 Task: Create new contact,   with mail id: 'EllaMartinez@coach.com', first name: 'Ella', Last name: 'Martinez', Job Title: Research Scientist, Phone number (801) 555-3456. Change life cycle stage to  'Lead' and lead status to 'New'. Add new company to the associated contact: www.kroger.com and type: Other. Logged in from softage.10@softage.net
Action: Mouse moved to (77, 56)
Screenshot: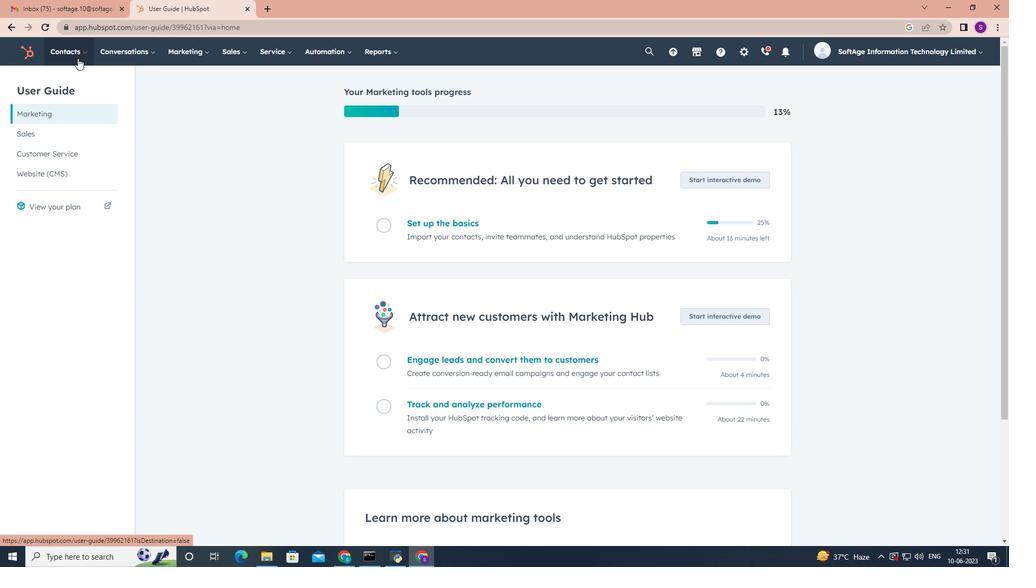 
Action: Mouse pressed left at (77, 56)
Screenshot: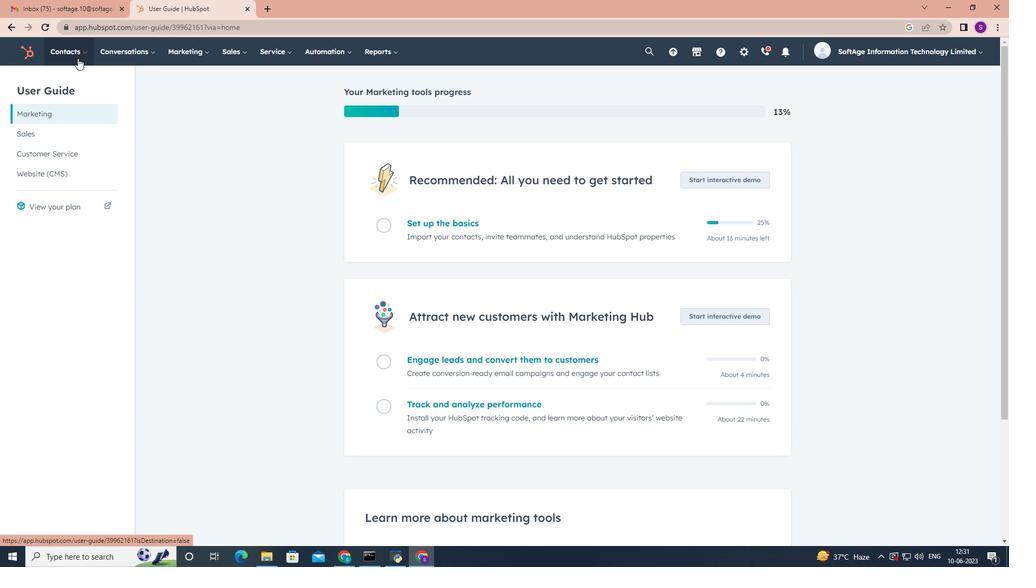 
Action: Mouse moved to (84, 88)
Screenshot: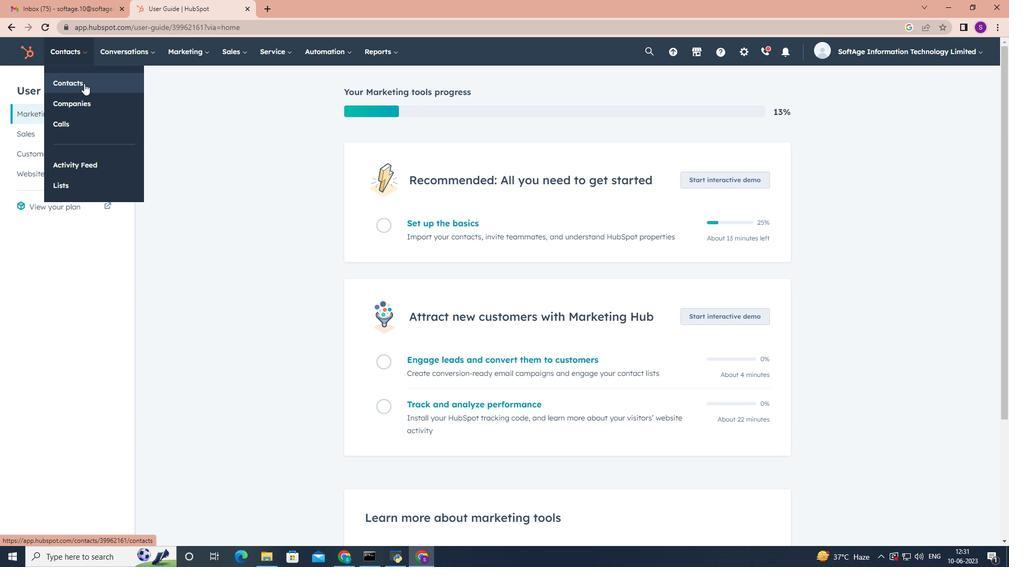 
Action: Mouse pressed left at (84, 88)
Screenshot: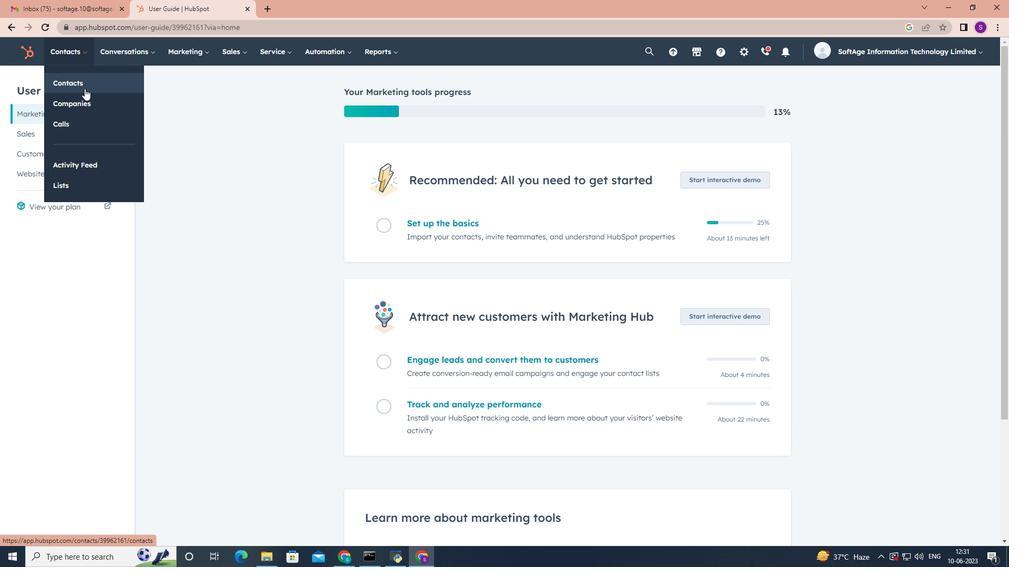 
Action: Mouse moved to (958, 86)
Screenshot: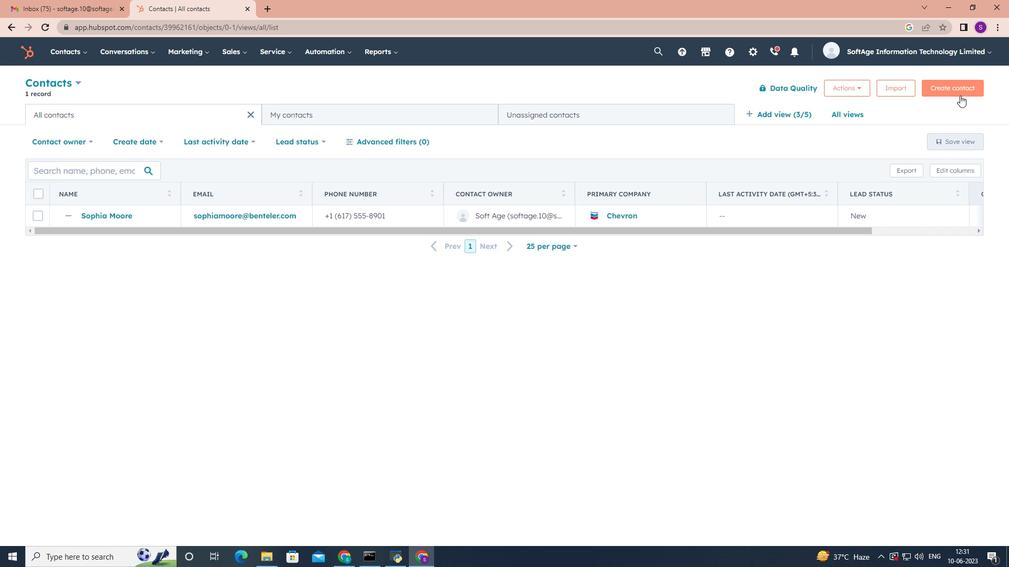 
Action: Mouse pressed left at (958, 86)
Screenshot: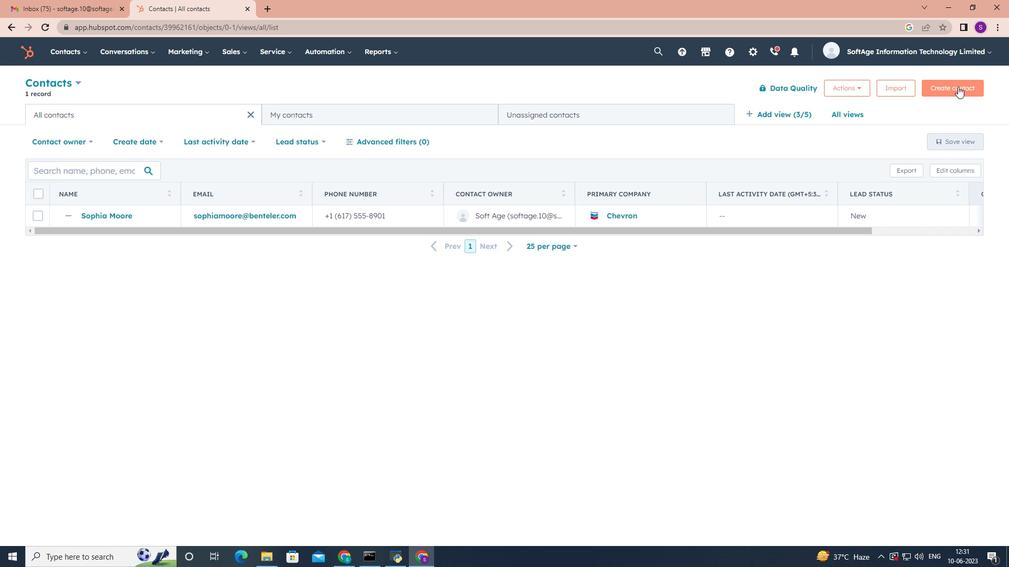 
Action: Mouse moved to (769, 139)
Screenshot: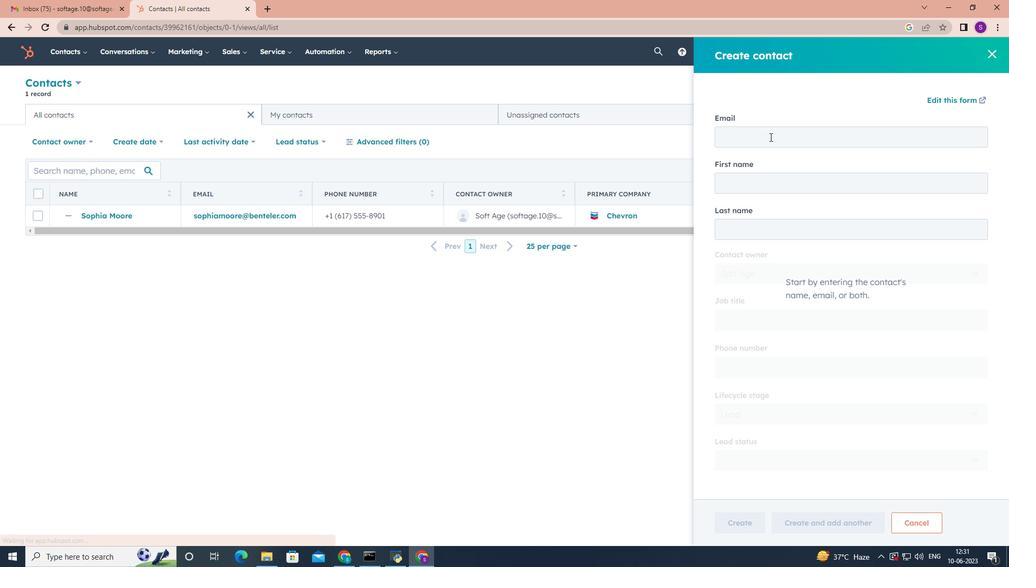 
Action: Mouse pressed left at (769, 139)
Screenshot: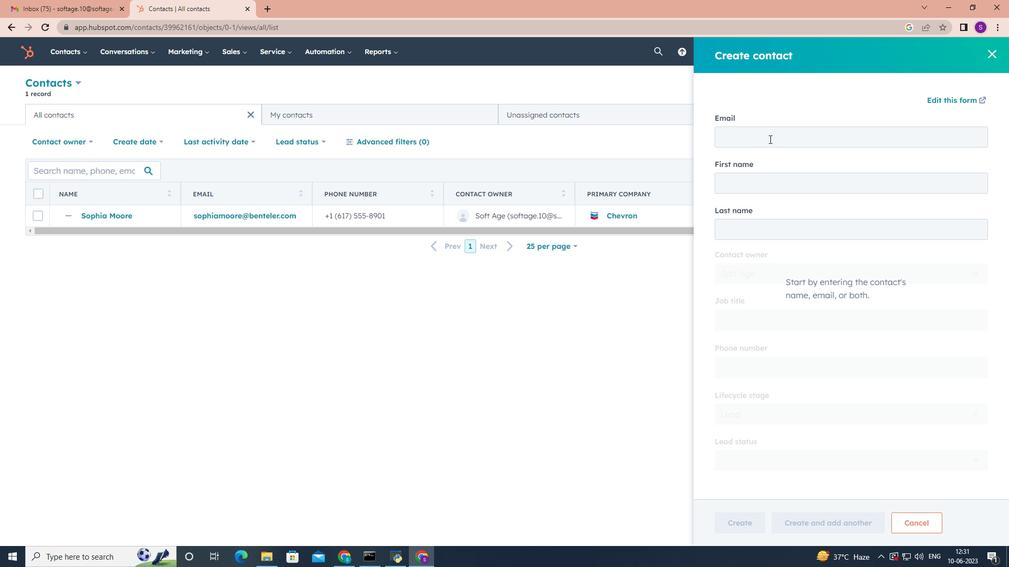 
Action: Key pressed <Key.shift><Key.shift><Key.shift><Key.shift><Key.shift><Key.shift><Key.shift><Key.shift>Ella<Key.shift>Martinez<Key.shift>@coach.com<Key.tab><Key.shift>Ella<Key.tab><Key.shift><Key.shift><Key.shift><Key.shift><Key.shift><Key.shift><Key.shift><Key.shift><Key.shift><Key.shift>Martinez<Key.tab><Key.tab><Key.shift><Key.shift><Key.shift><Key.shift><Key.shift>Research<Key.space><Key.shift>Scientist<Key.tab>82<Key.backspace>015553456<Key.tab><Key.tab><Key.tab><Key.tab><Key.enter><Key.tab>
Screenshot: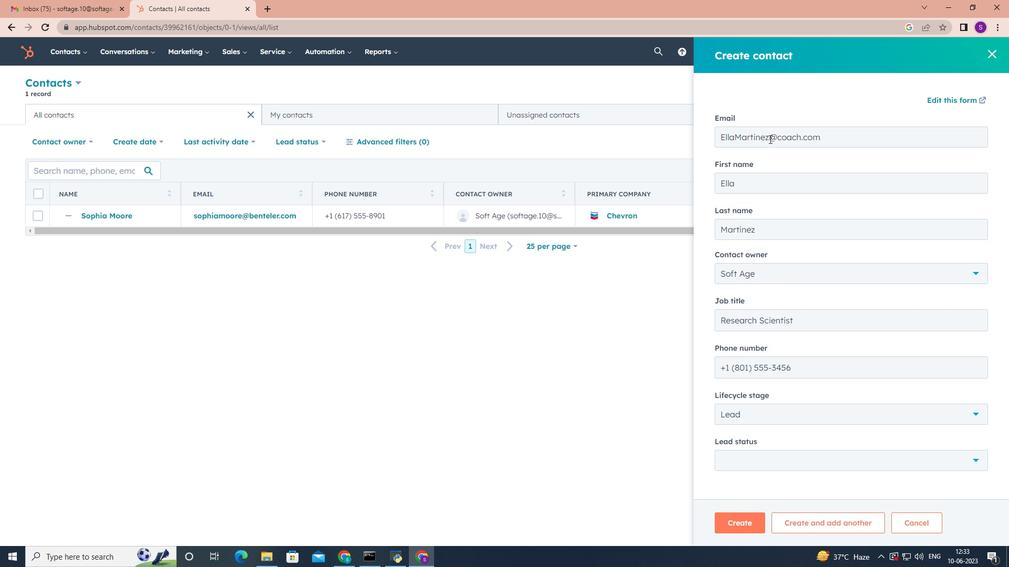 
Action: Mouse moved to (976, 414)
Screenshot: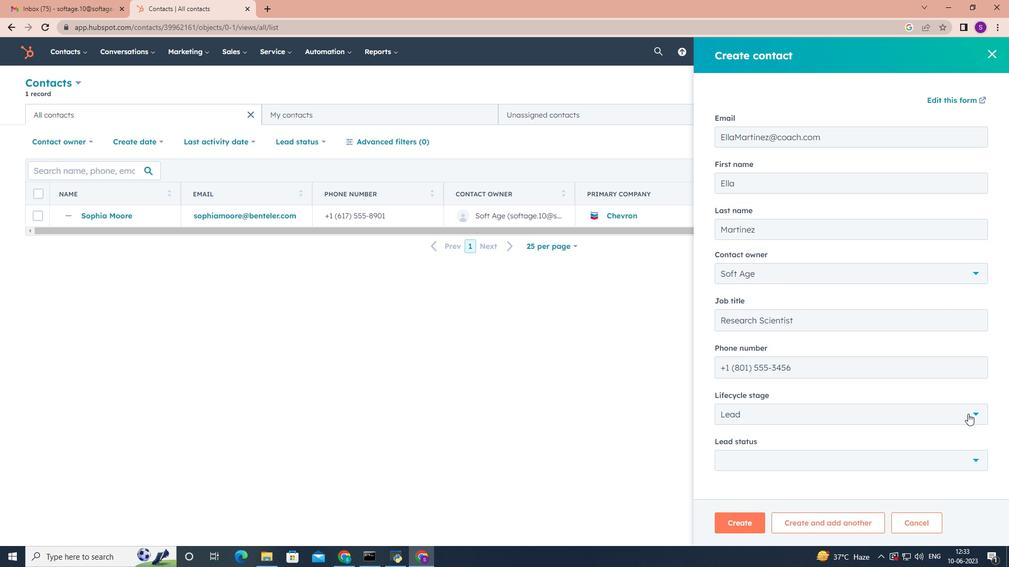 
Action: Mouse pressed left at (976, 414)
Screenshot: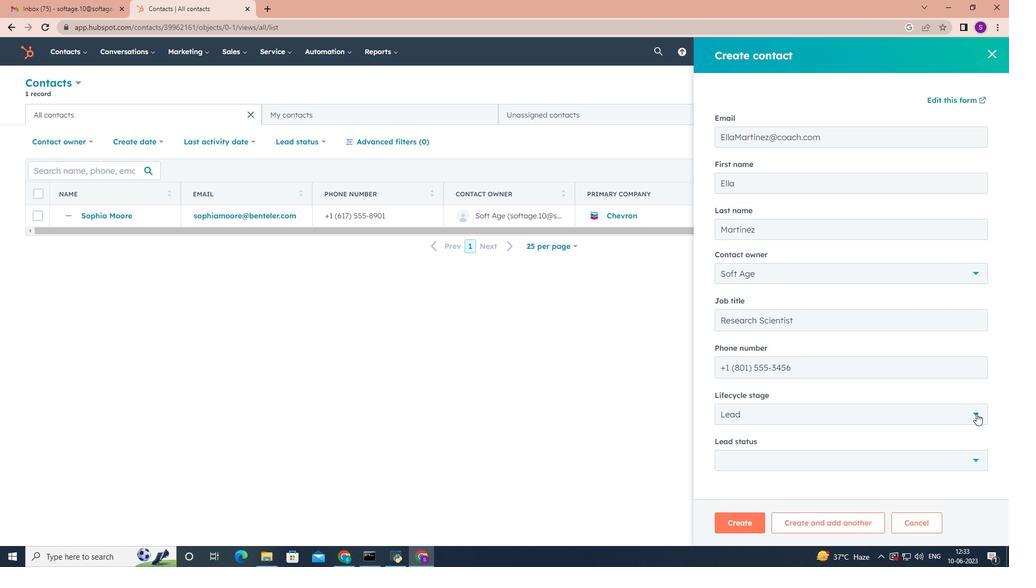 
Action: Mouse moved to (784, 320)
Screenshot: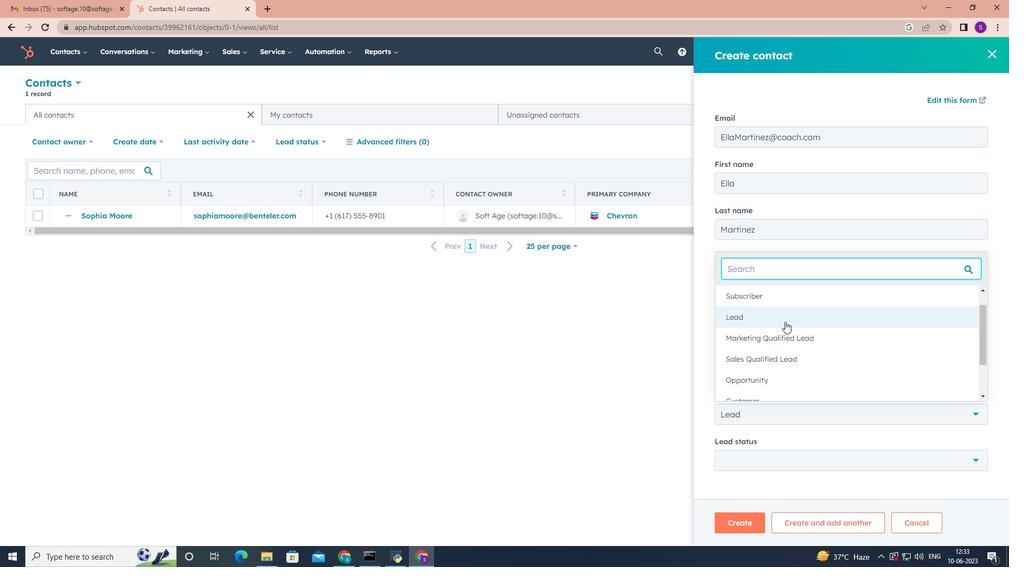 
Action: Mouse pressed left at (784, 320)
Screenshot: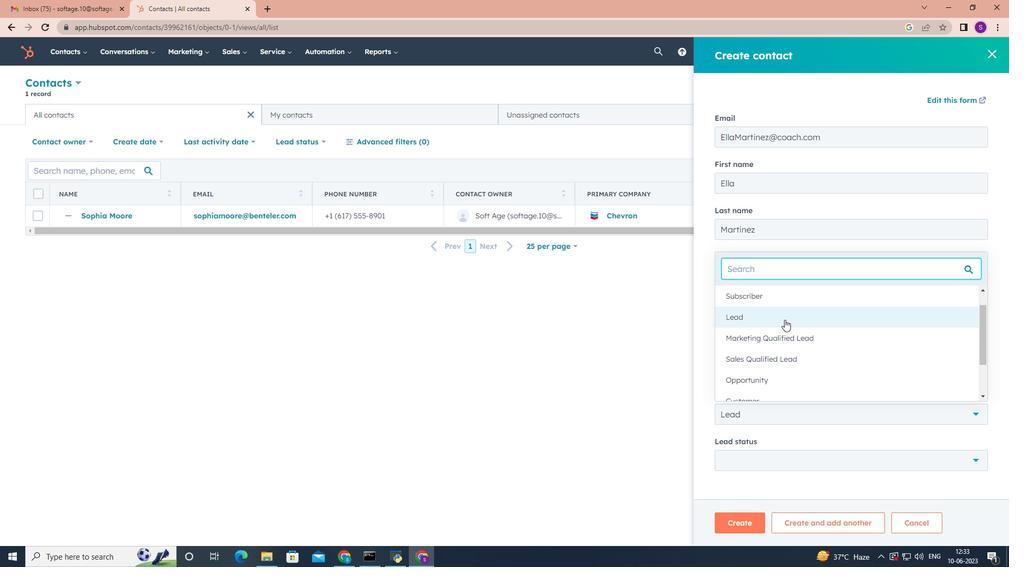 
Action: Mouse moved to (980, 460)
Screenshot: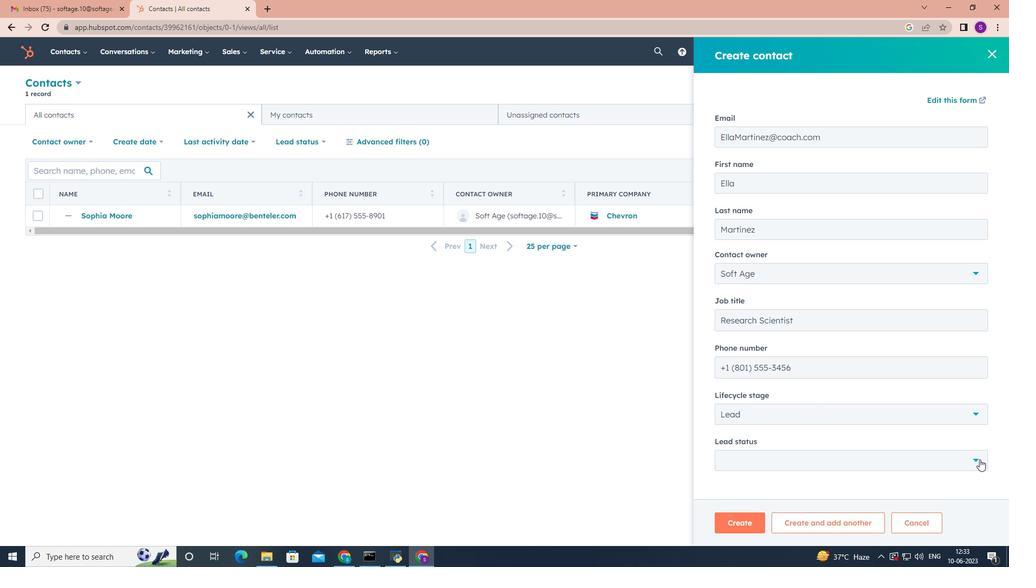 
Action: Mouse pressed left at (980, 460)
Screenshot: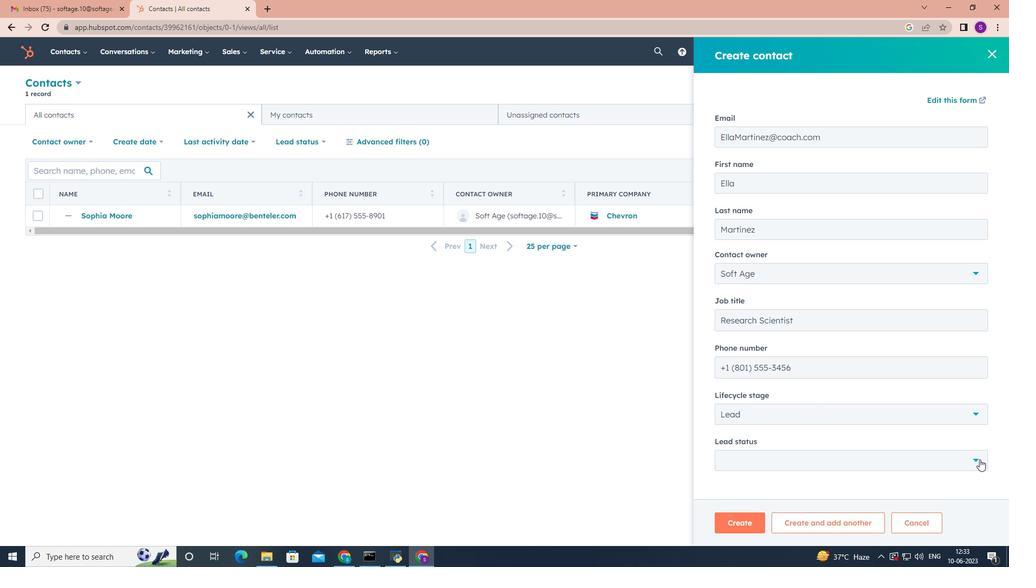 
Action: Mouse moved to (841, 366)
Screenshot: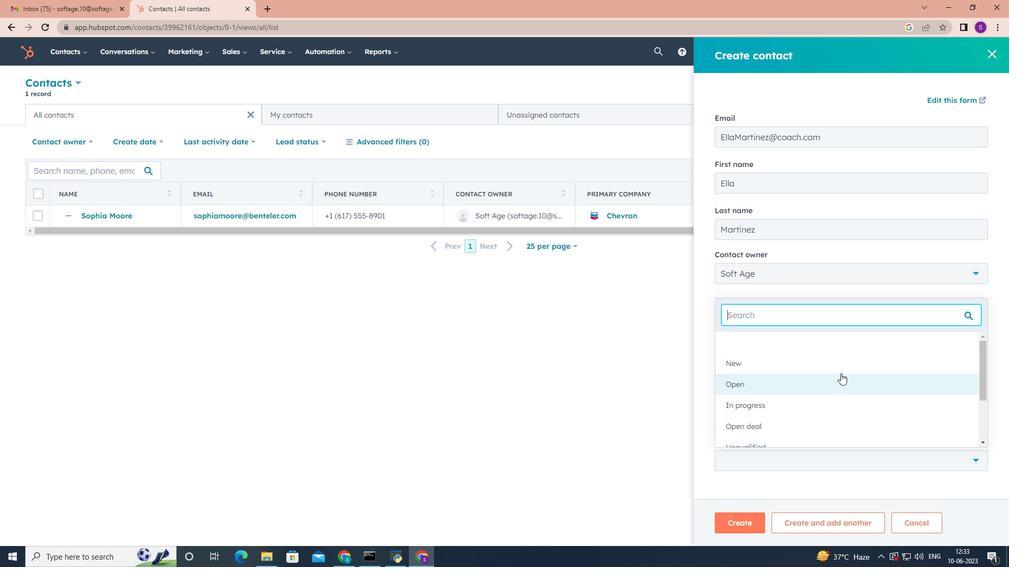 
Action: Mouse pressed left at (841, 366)
Screenshot: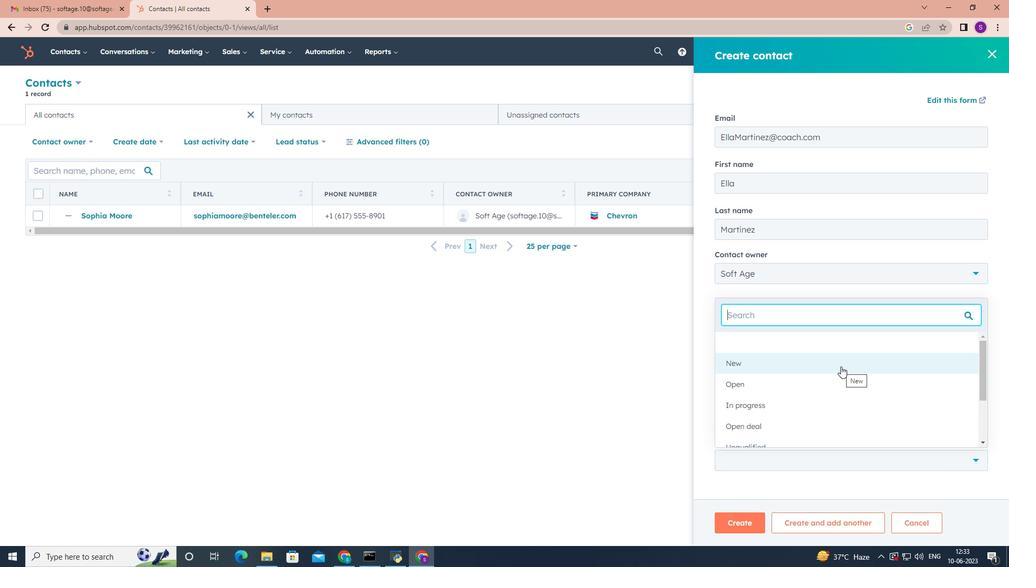 
Action: Mouse moved to (849, 386)
Screenshot: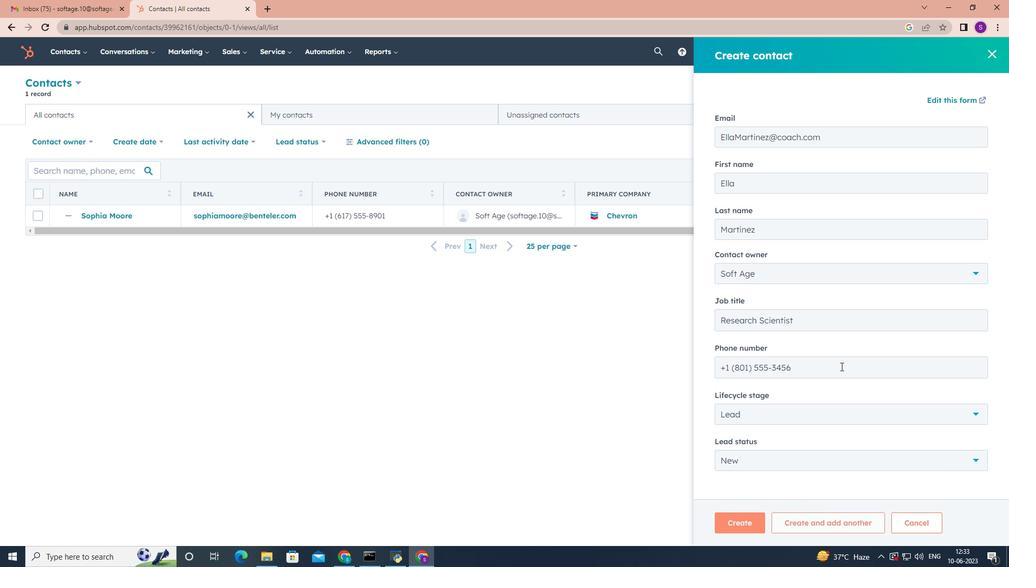 
Action: Mouse scrolled (849, 386) with delta (0, 0)
Screenshot: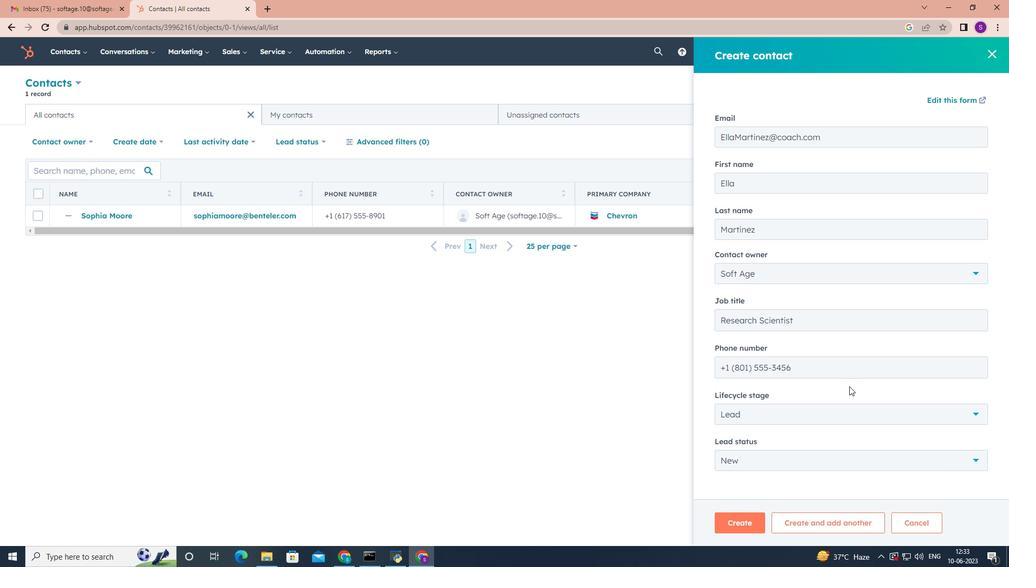 
Action: Mouse scrolled (849, 386) with delta (0, 0)
Screenshot: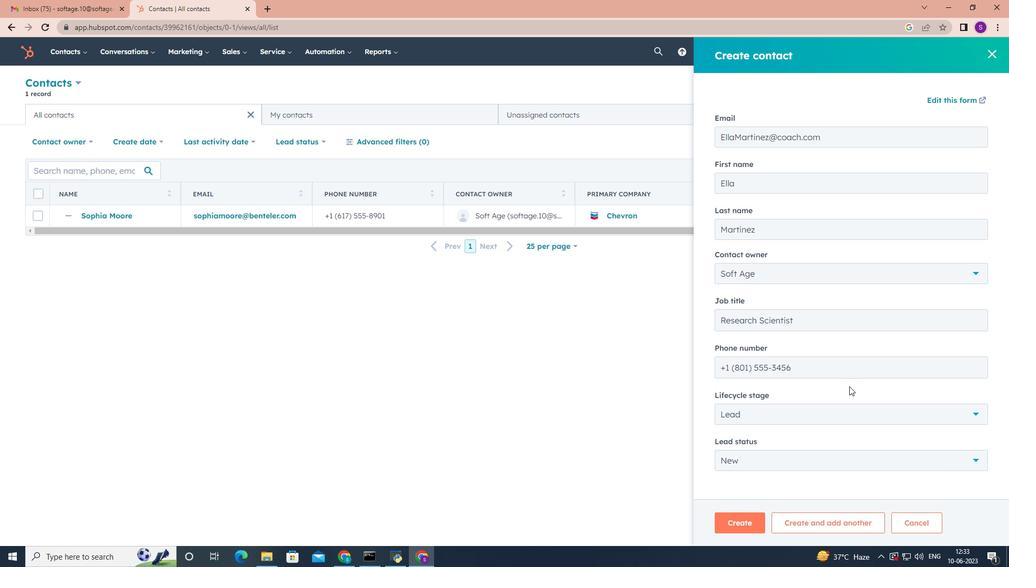 
Action: Mouse moved to (850, 388)
Screenshot: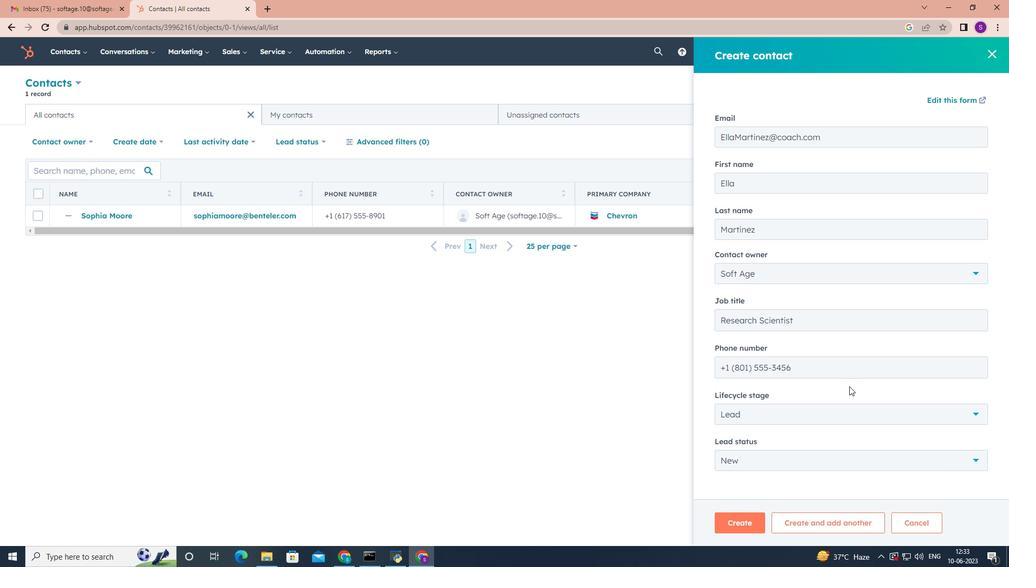
Action: Mouse scrolled (849, 387) with delta (0, 0)
Screenshot: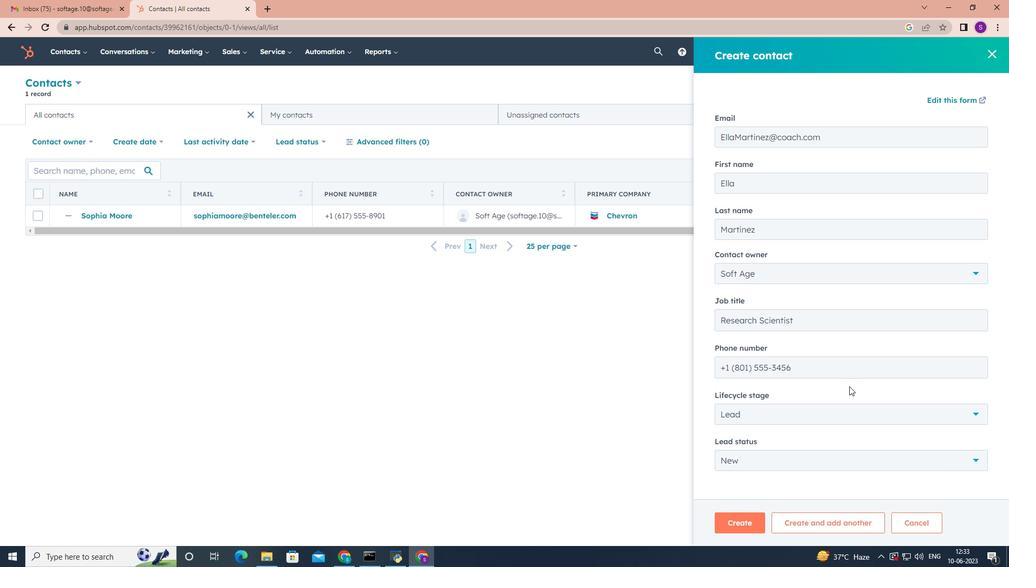 
Action: Mouse moved to (850, 389)
Screenshot: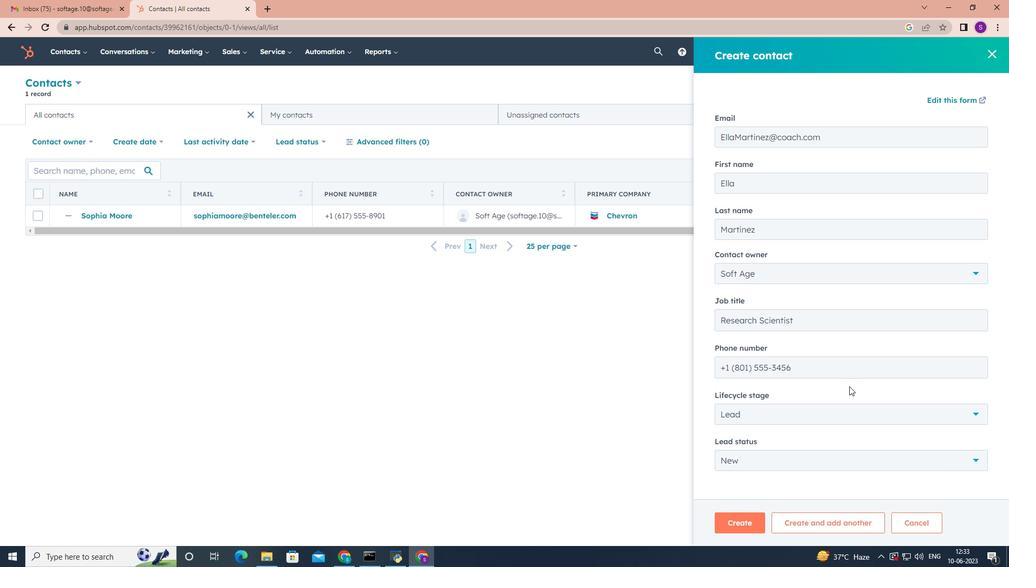 
Action: Mouse scrolled (850, 388) with delta (0, 0)
Screenshot: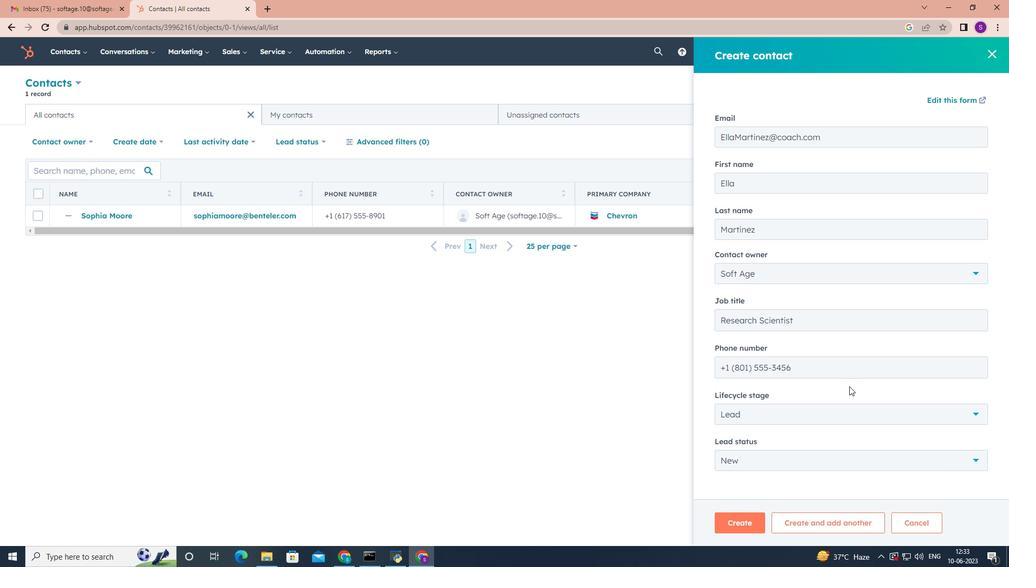 
Action: Mouse moved to (756, 524)
Screenshot: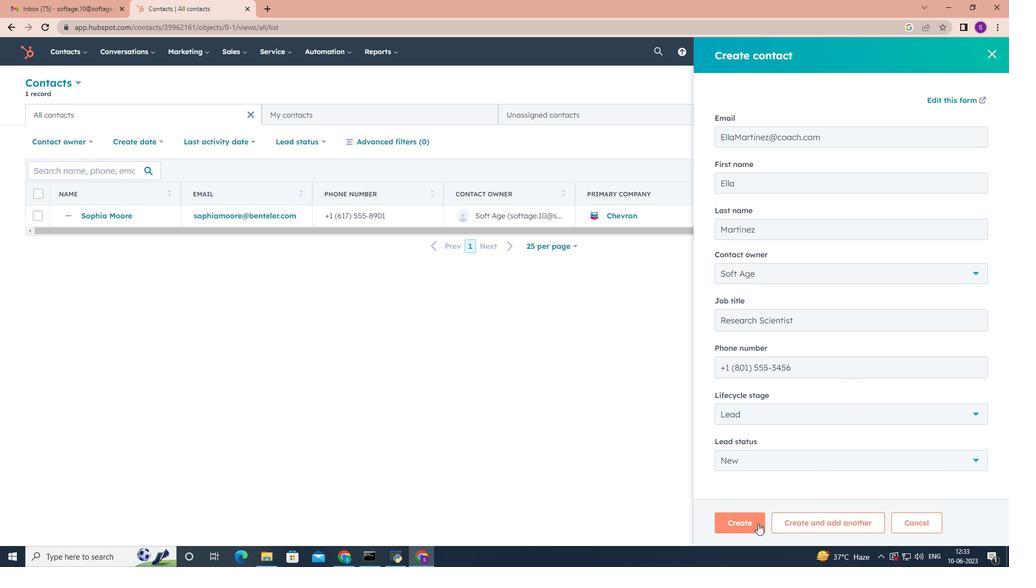 
Action: Mouse pressed left at (756, 524)
Screenshot: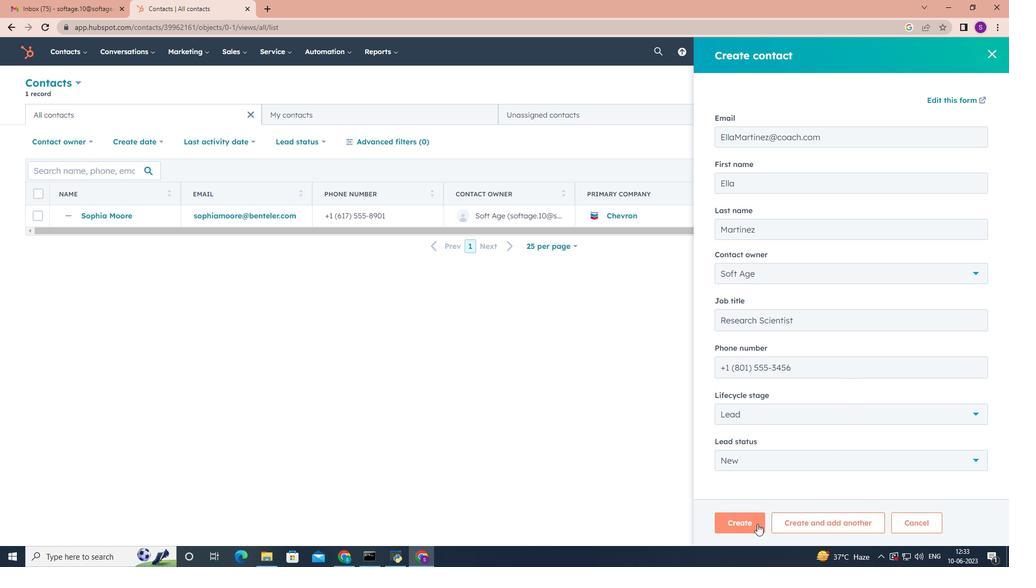 
Action: Mouse moved to (708, 335)
Screenshot: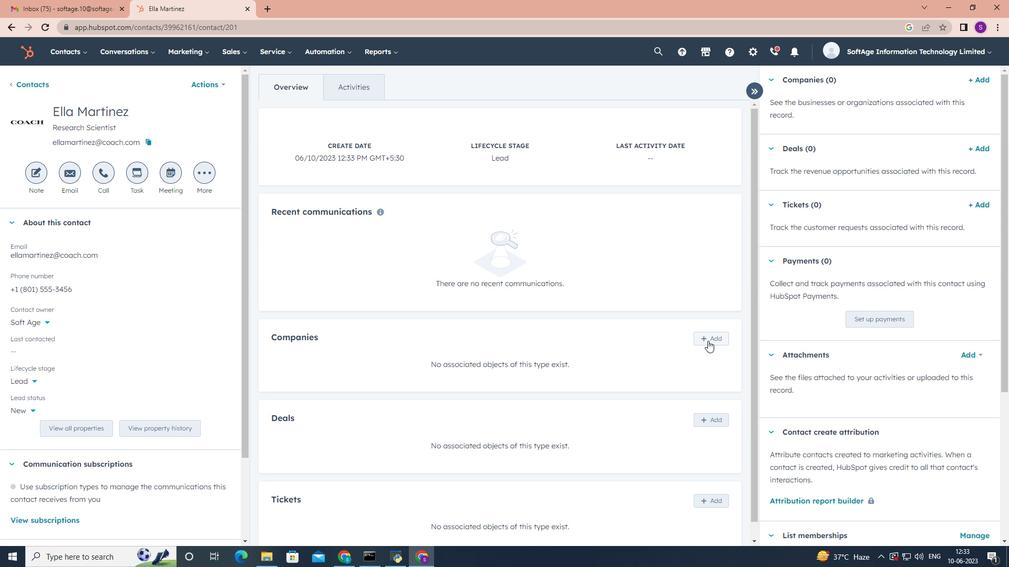 
Action: Mouse pressed left at (708, 335)
Screenshot: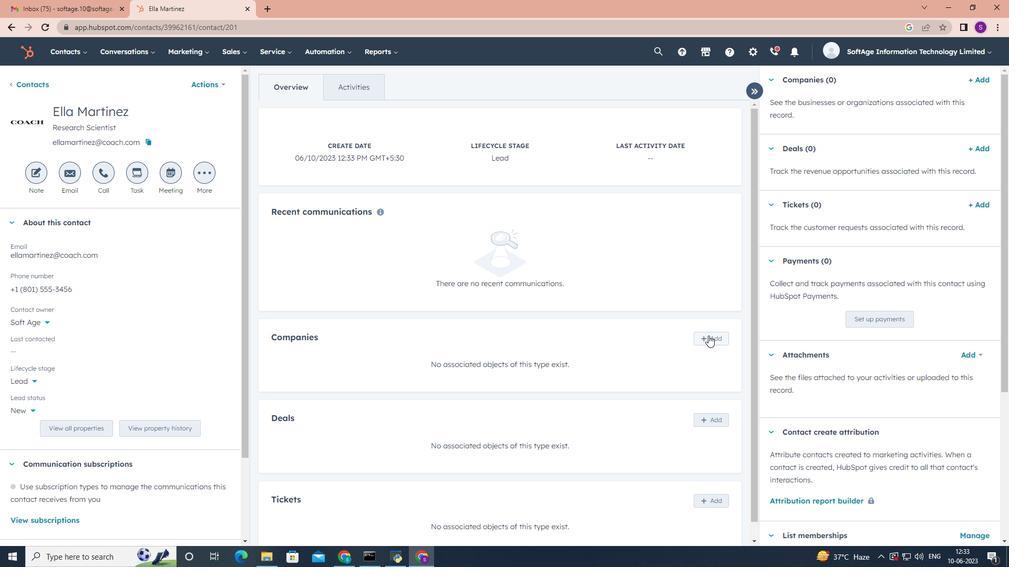 
Action: Mouse moved to (806, 116)
Screenshot: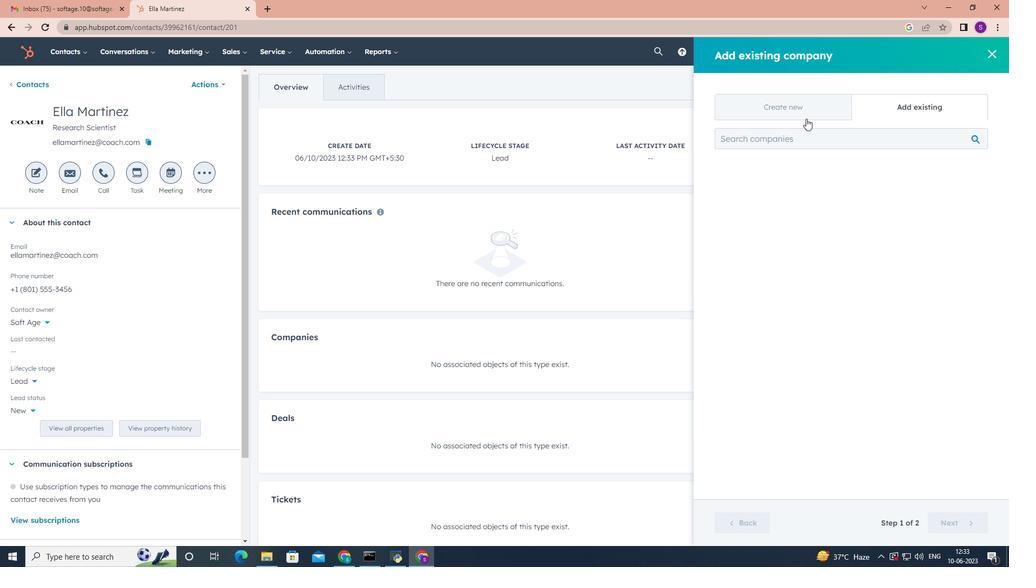 
Action: Mouse pressed left at (806, 116)
Screenshot: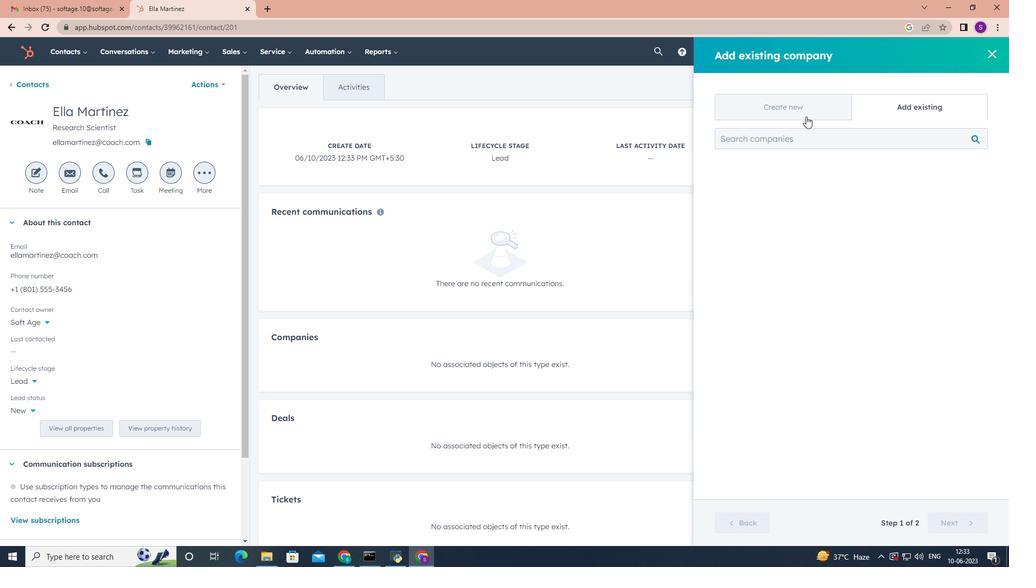 
Action: Mouse moved to (793, 176)
Screenshot: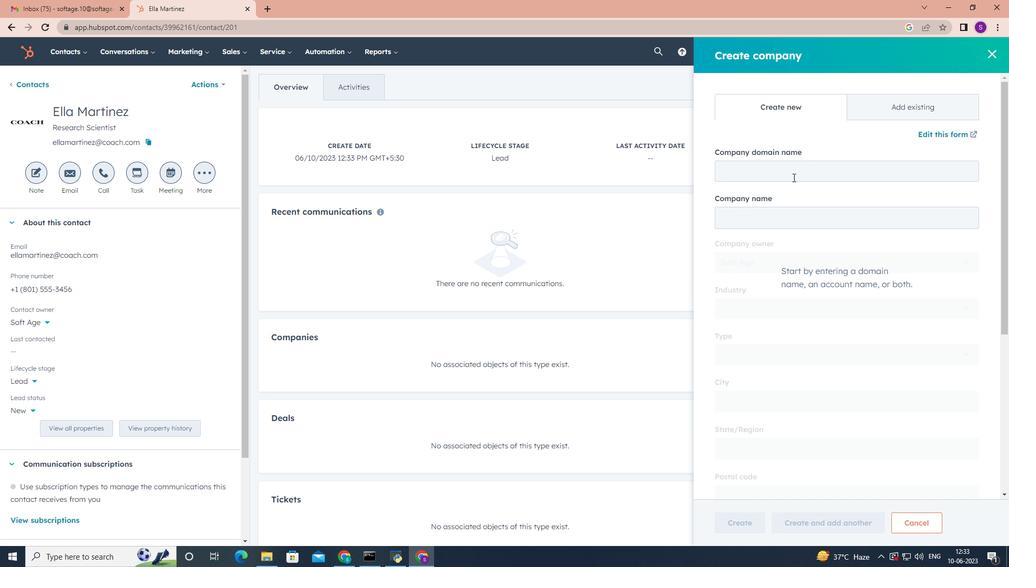 
Action: Mouse pressed left at (793, 176)
Screenshot: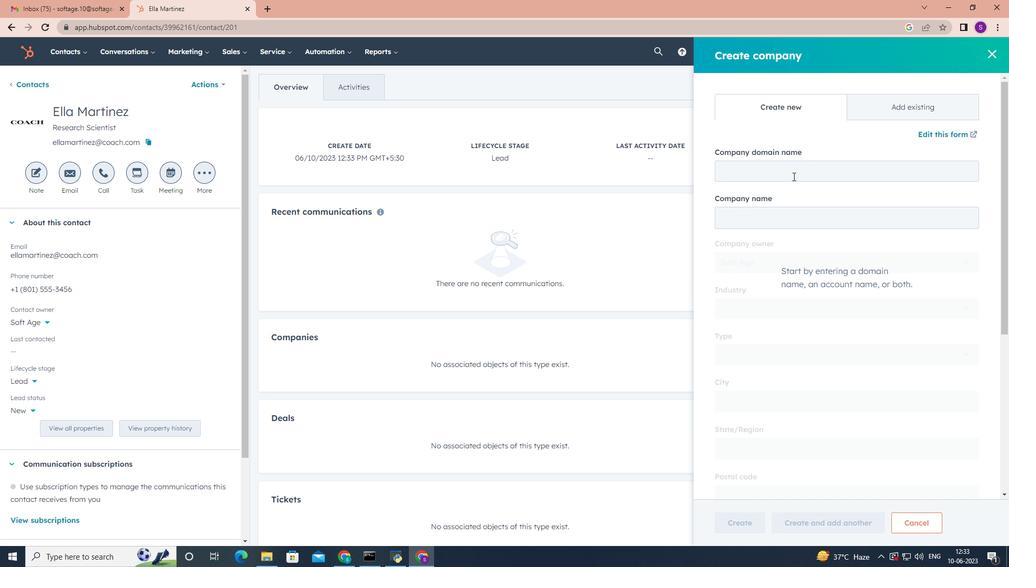 
Action: Key pressed <Key.shift>WWW.kroger.com
Screenshot: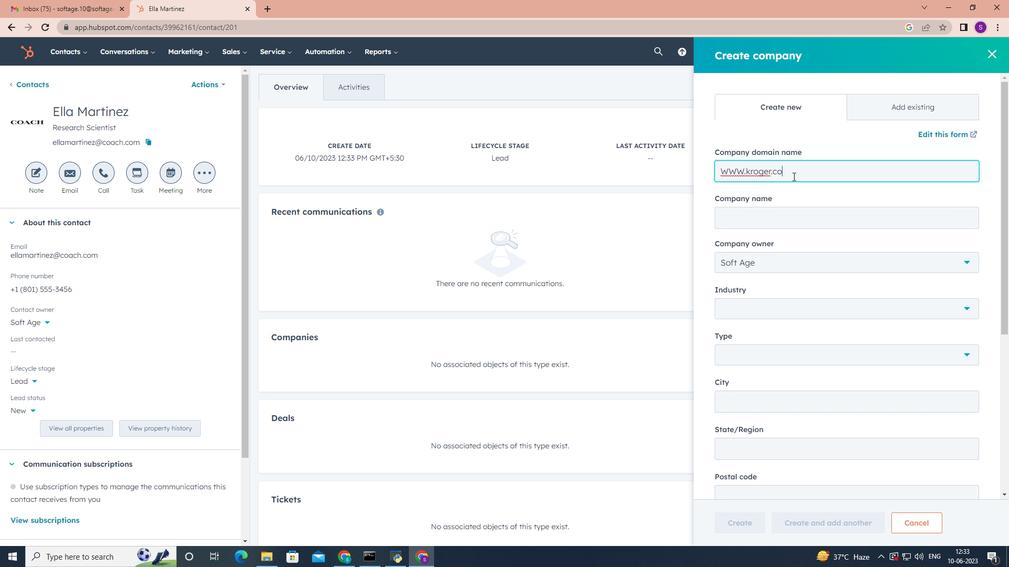 
Action: Mouse moved to (826, 225)
Screenshot: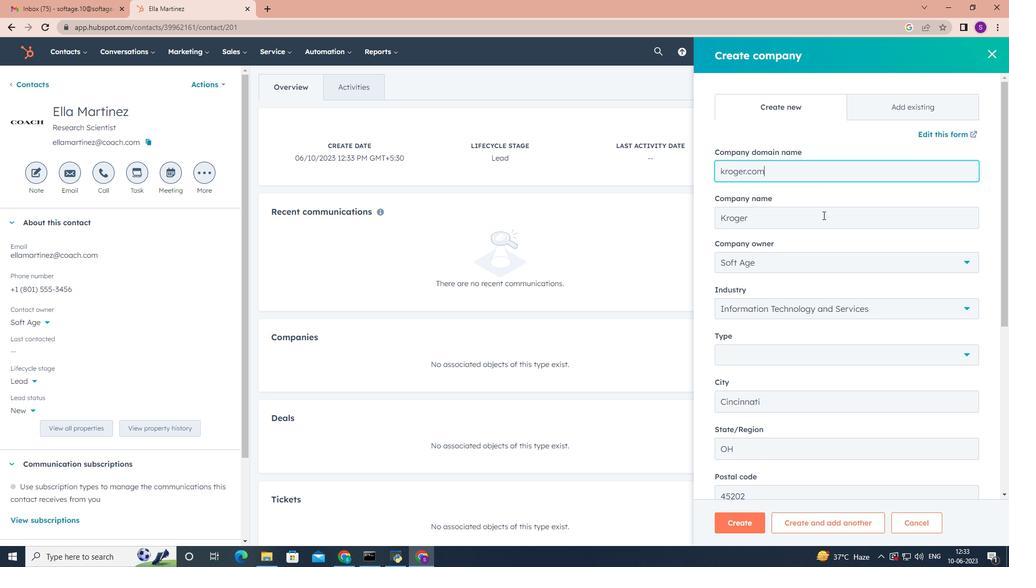 
Action: Mouse scrolled (826, 224) with delta (0, 0)
Screenshot: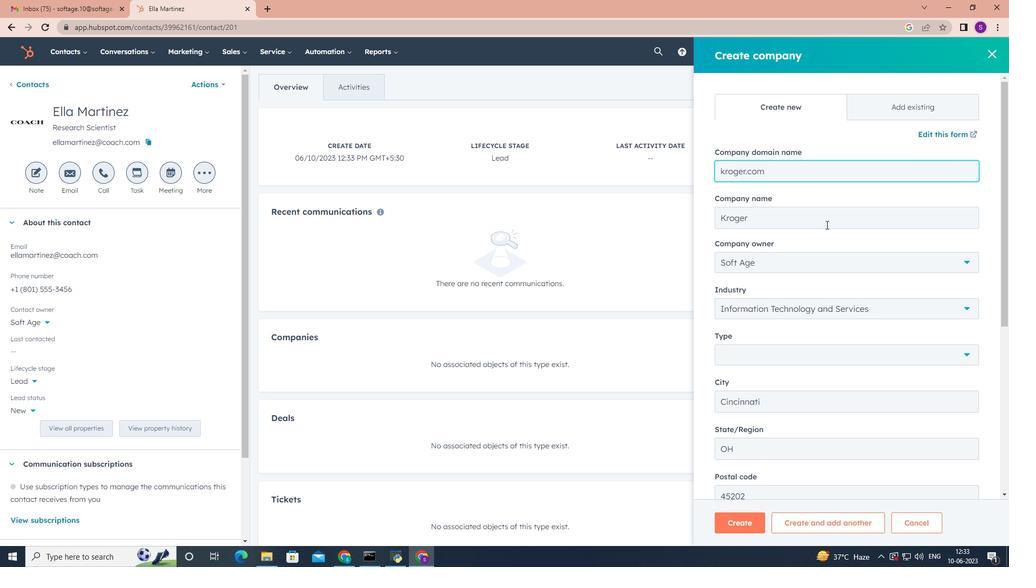 
Action: Mouse scrolled (826, 224) with delta (0, 0)
Screenshot: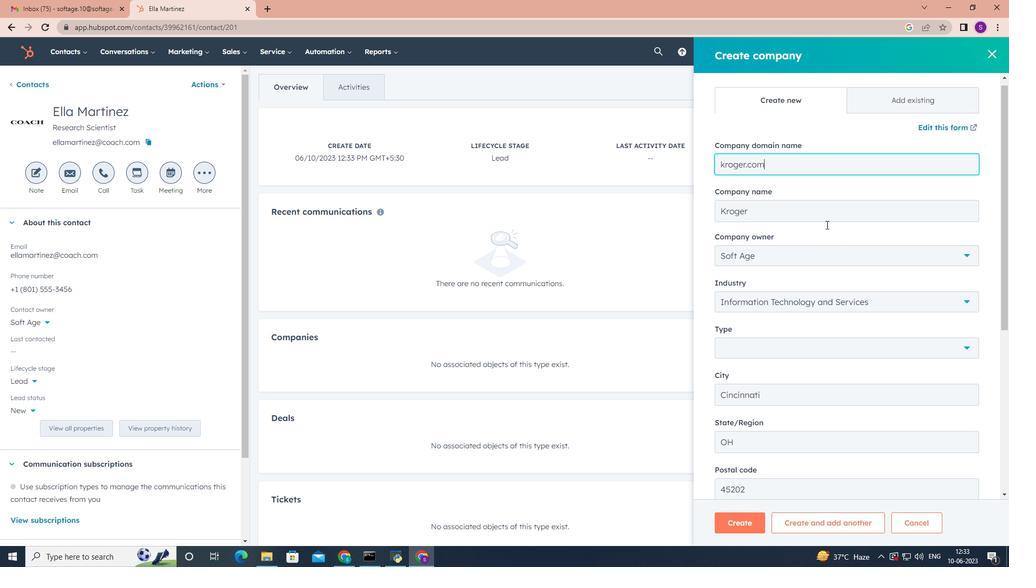 
Action: Mouse scrolled (826, 224) with delta (0, 0)
Screenshot: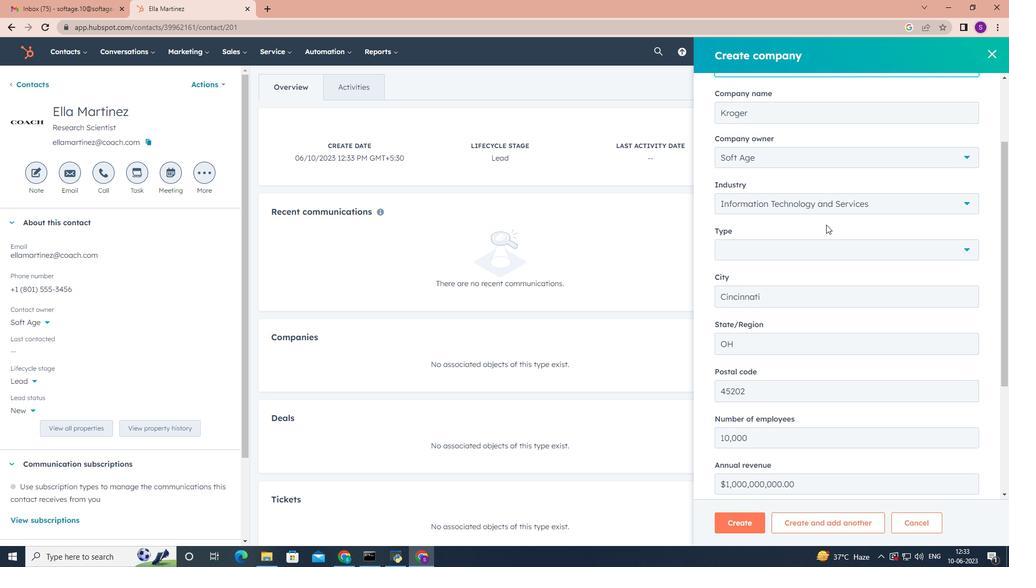 
Action: Mouse moved to (963, 199)
Screenshot: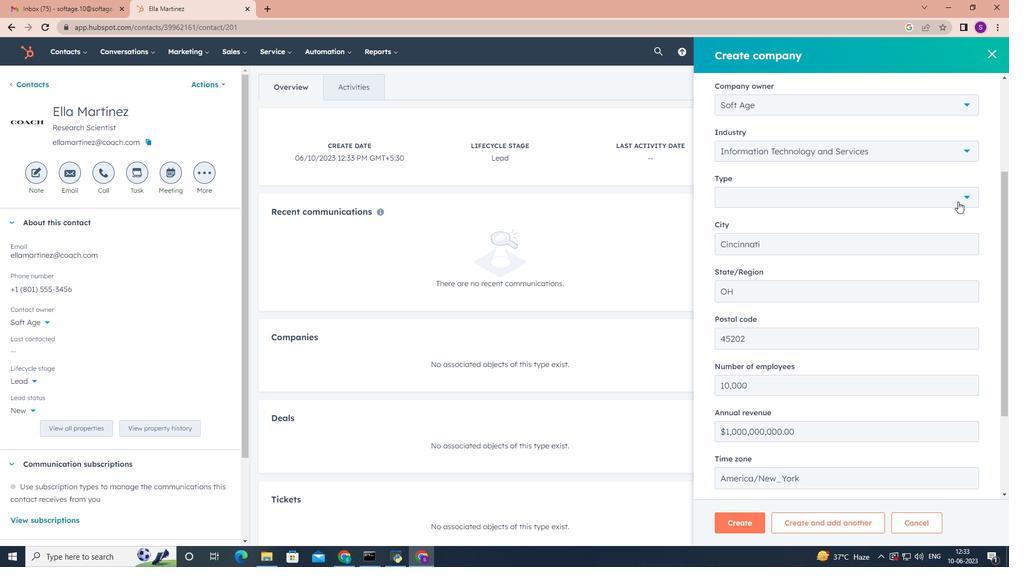 
Action: Mouse pressed left at (963, 199)
Screenshot: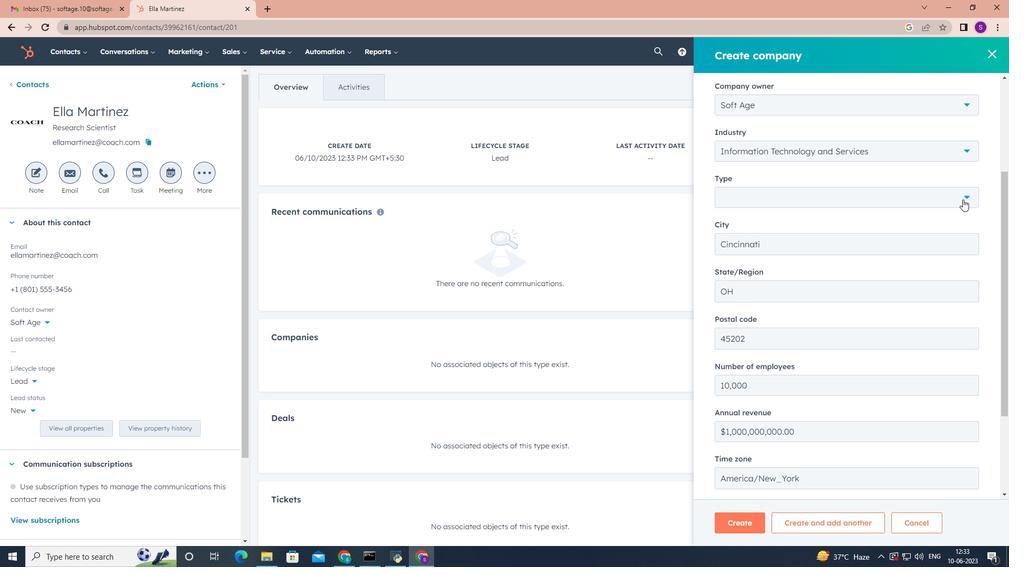 
Action: Mouse moved to (787, 264)
Screenshot: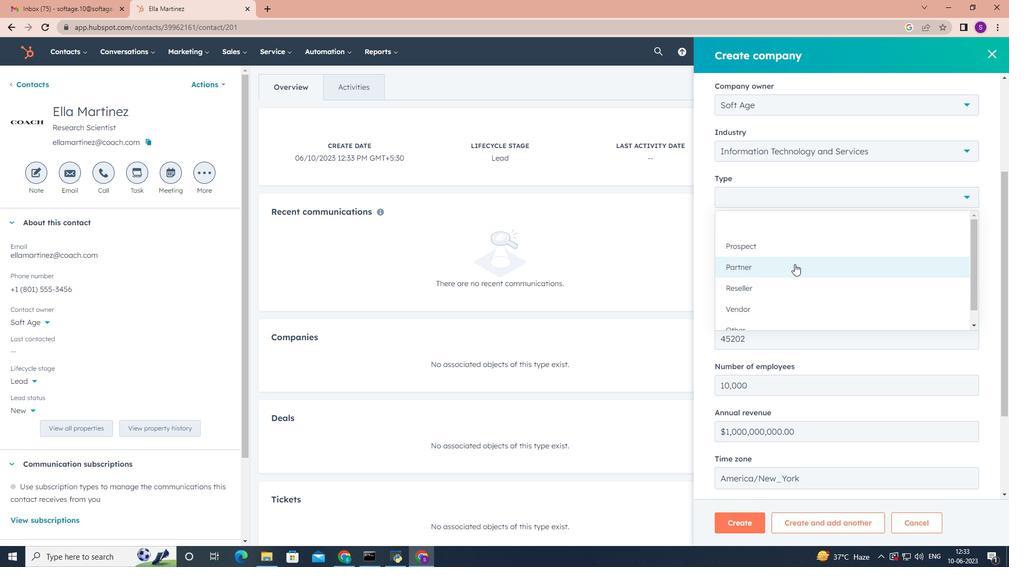 
Action: Mouse scrolled (787, 264) with delta (0, 0)
Screenshot: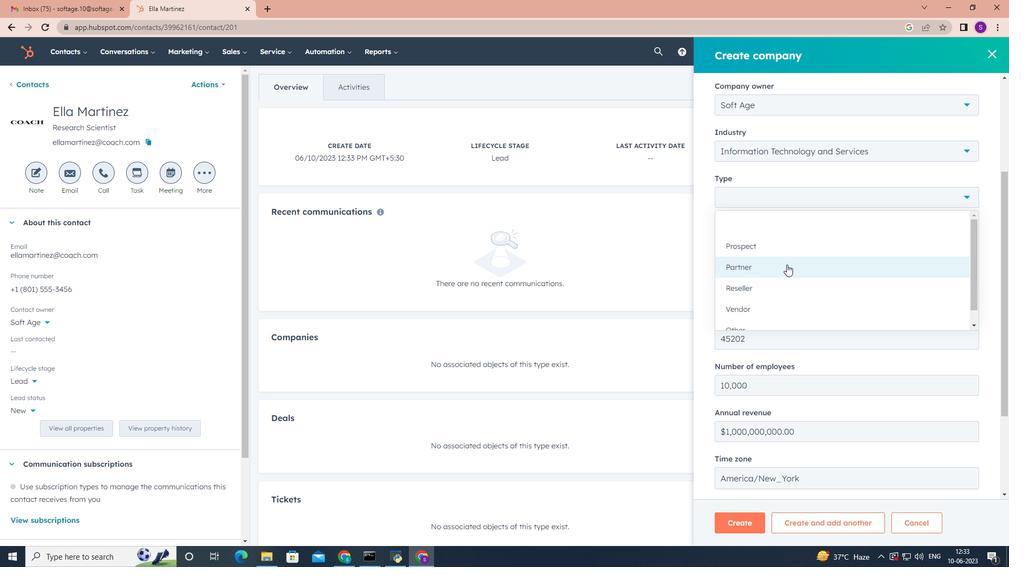 
Action: Mouse scrolled (787, 264) with delta (0, 0)
Screenshot: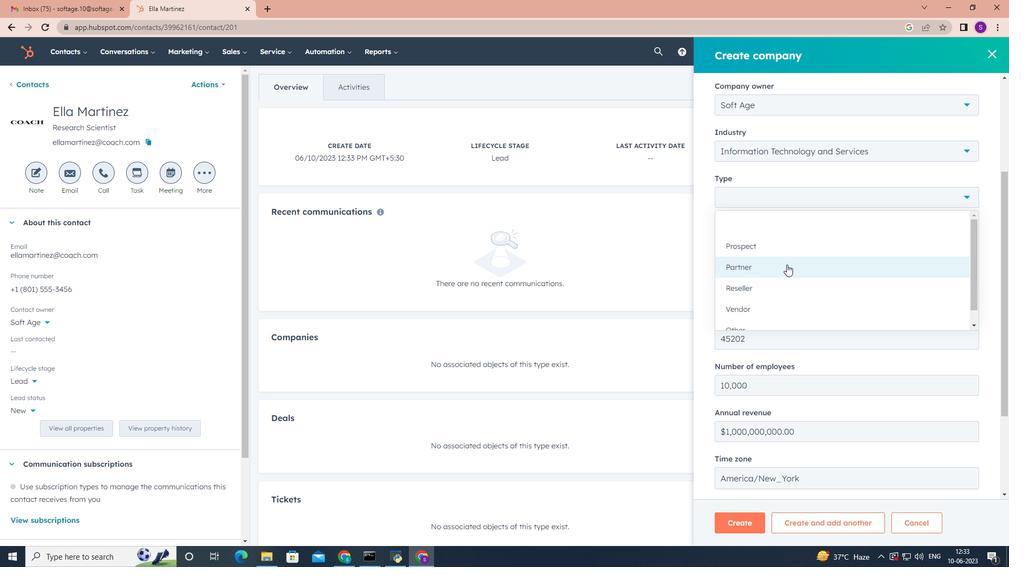 
Action: Mouse scrolled (787, 264) with delta (0, 0)
Screenshot: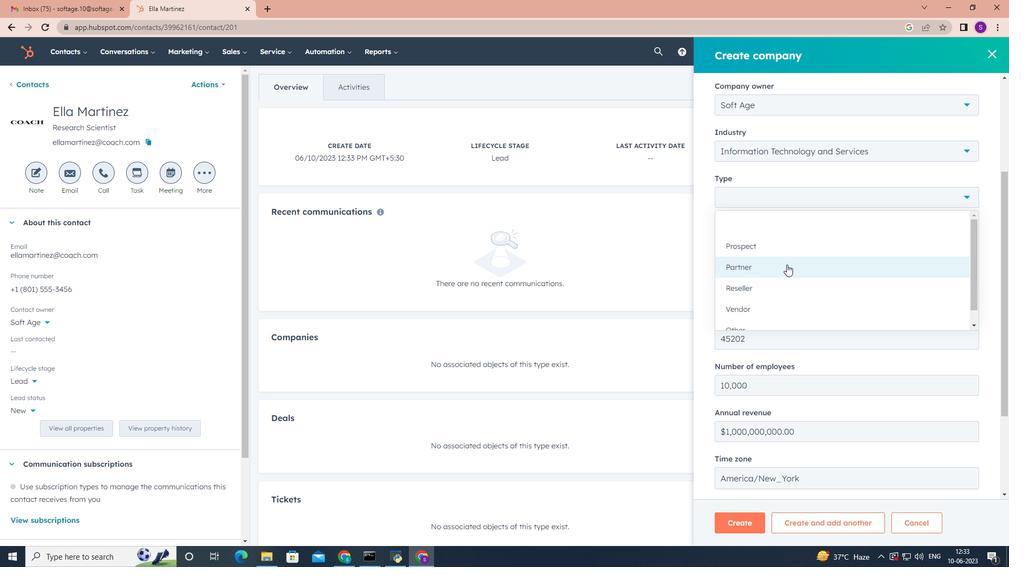 
Action: Mouse scrolled (787, 264) with delta (0, 0)
Screenshot: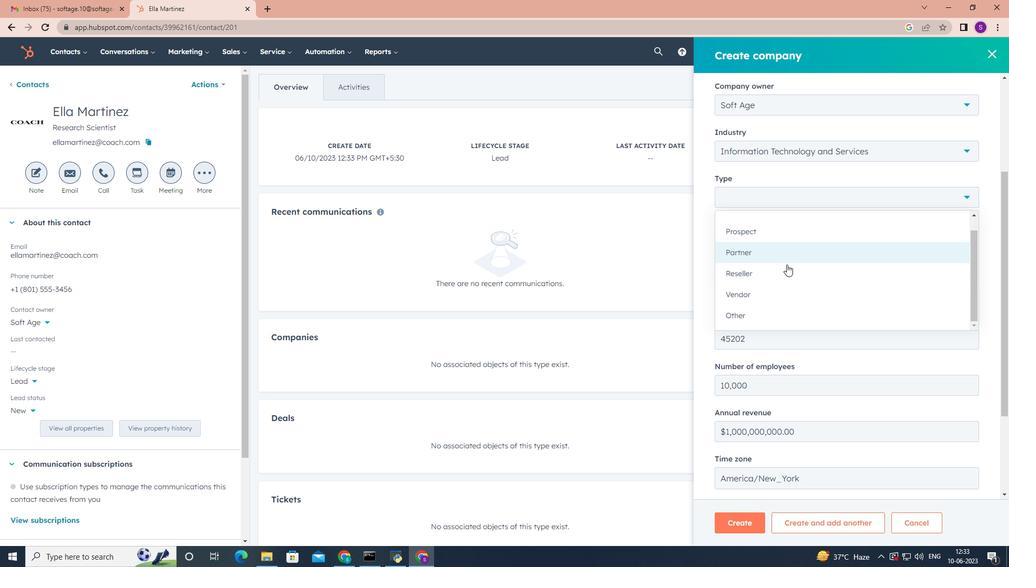 
Action: Mouse moved to (772, 319)
Screenshot: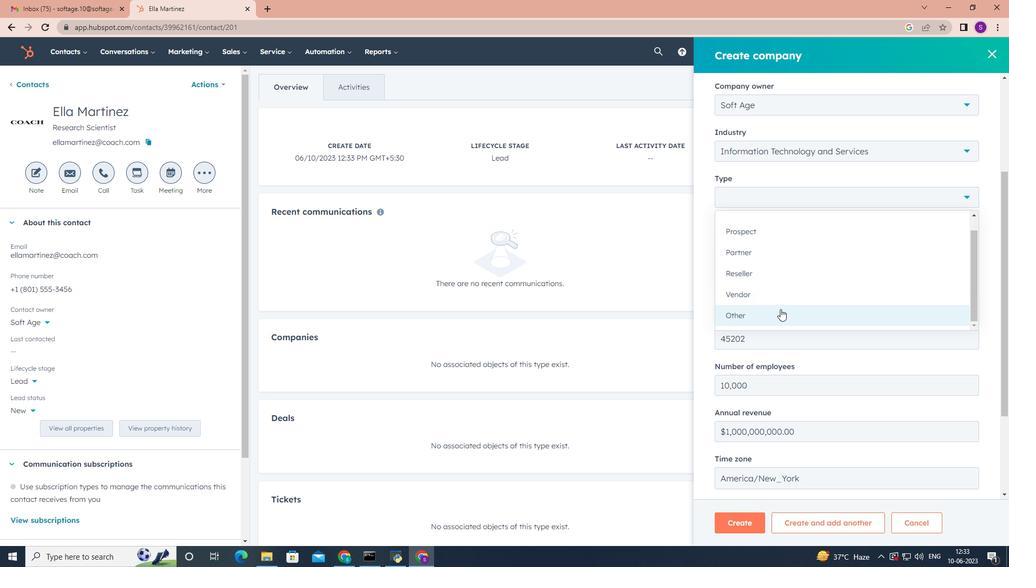 
Action: Mouse pressed left at (772, 319)
Screenshot: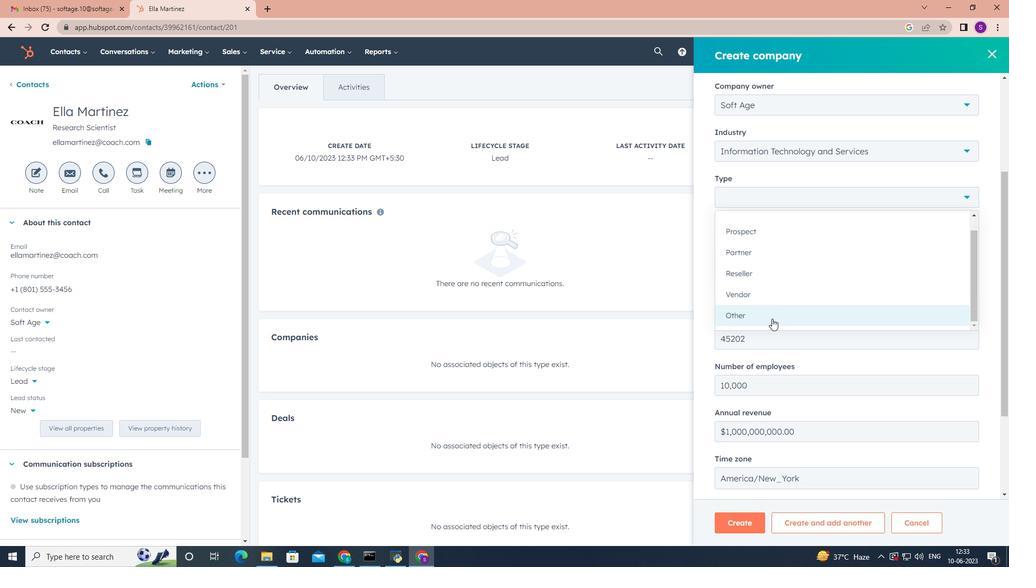 
Action: Mouse moved to (797, 250)
Screenshot: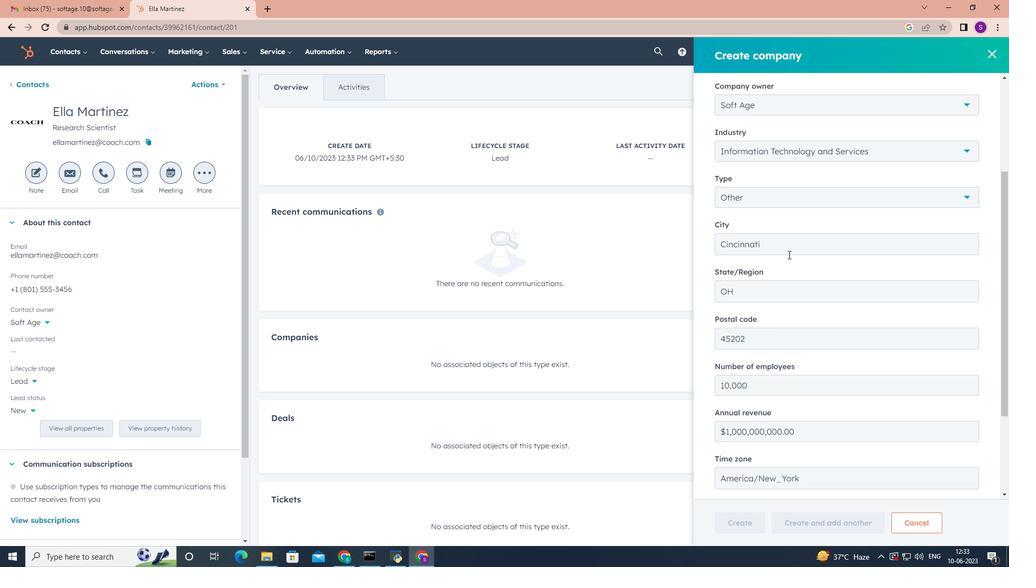 
Action: Mouse scrolled (797, 250) with delta (0, 0)
Screenshot: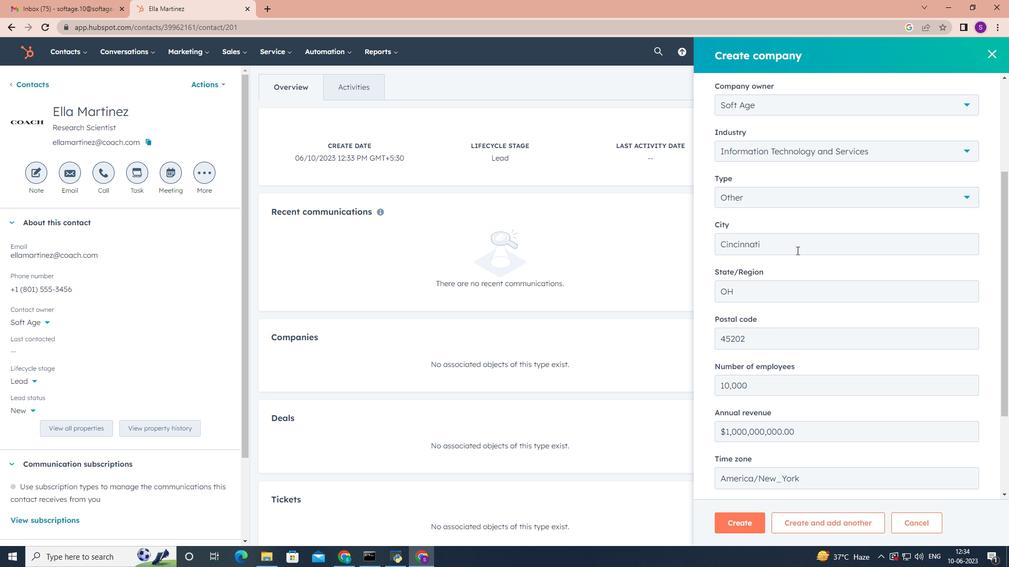 
Action: Mouse scrolled (797, 250) with delta (0, 0)
Screenshot: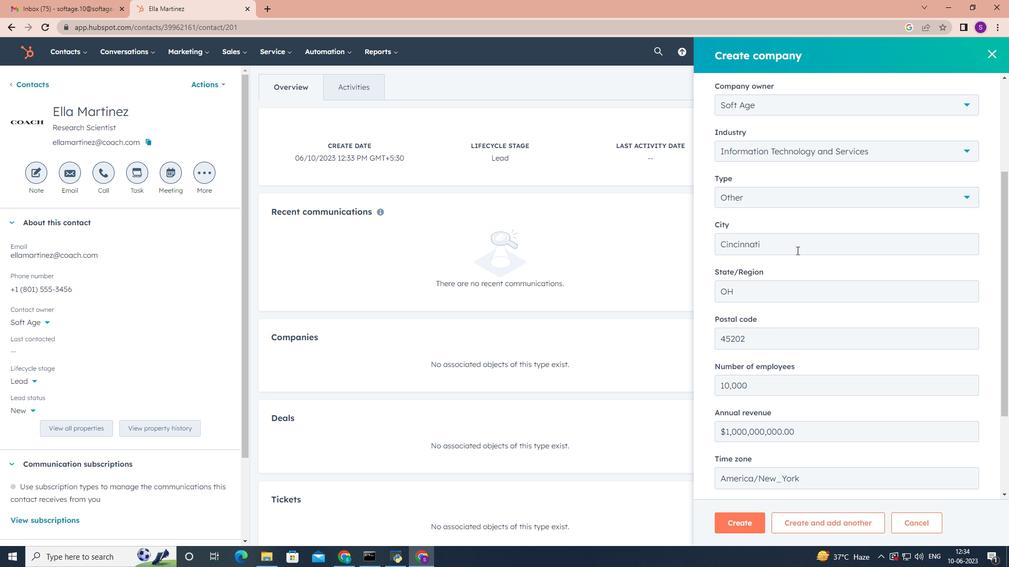 
Action: Mouse scrolled (797, 250) with delta (0, 0)
Screenshot: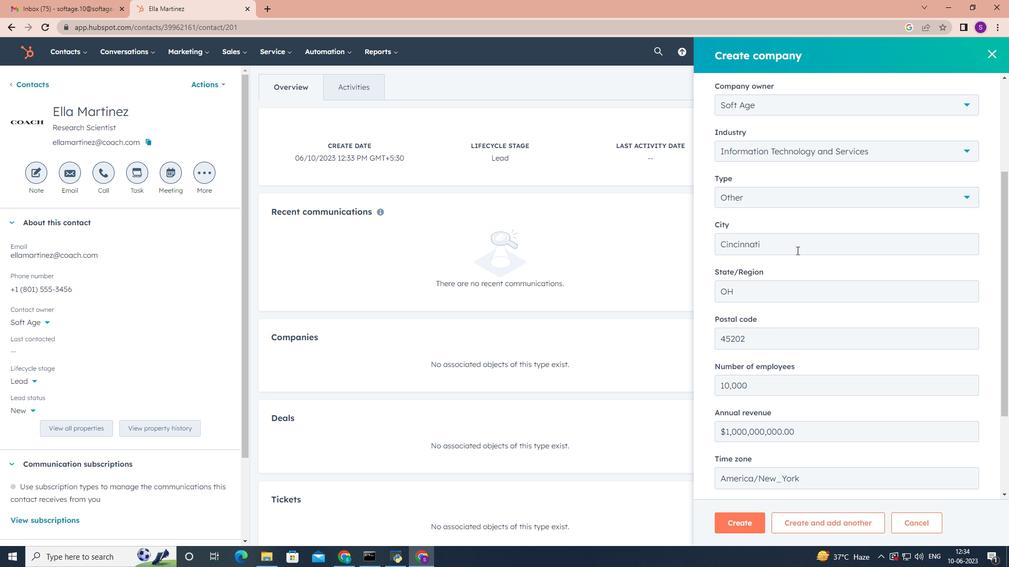 
Action: Mouse scrolled (797, 250) with delta (0, 0)
Screenshot: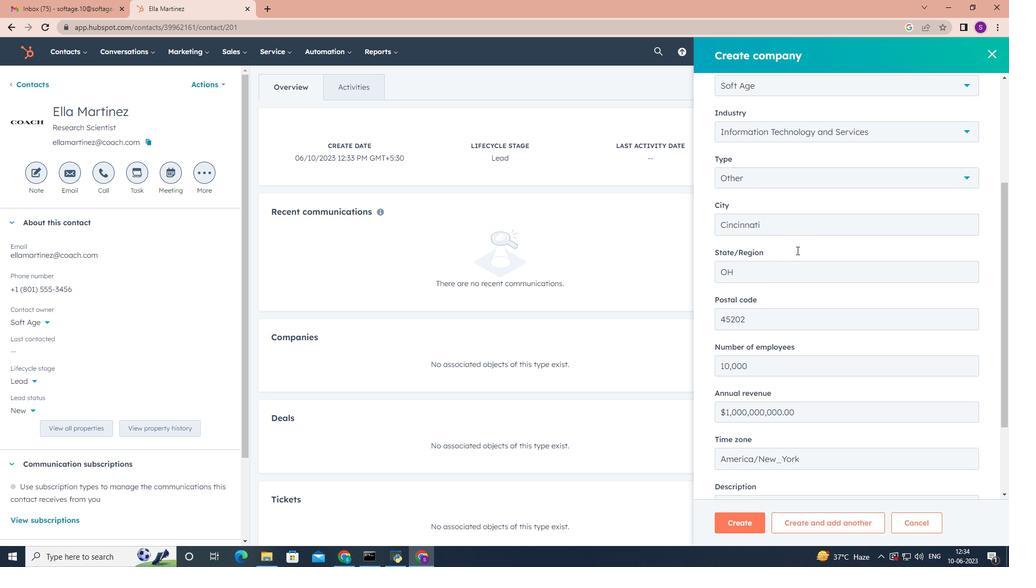 
Action: Mouse scrolled (797, 250) with delta (0, 0)
Screenshot: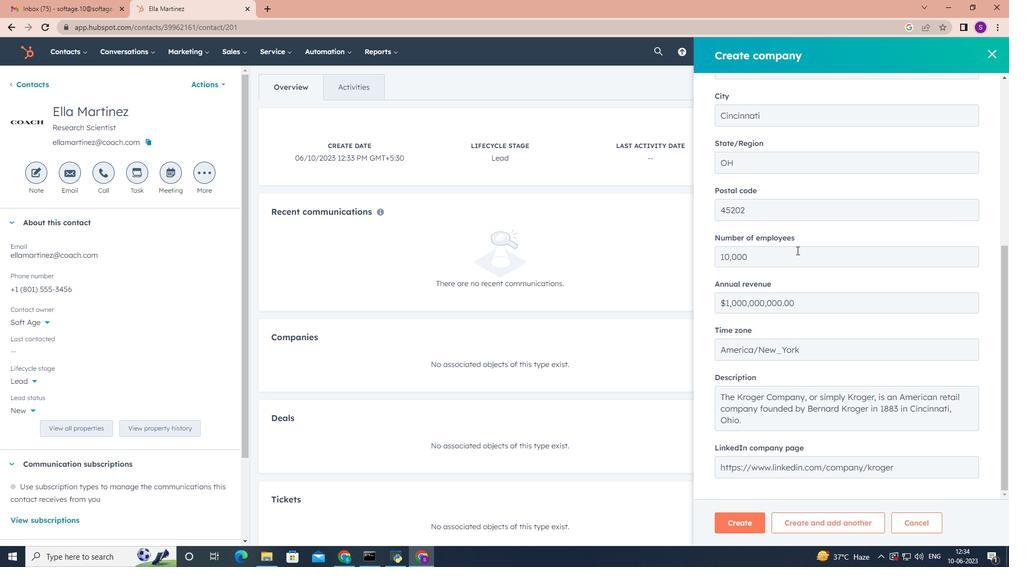 
Action: Mouse scrolled (797, 250) with delta (0, 0)
Screenshot: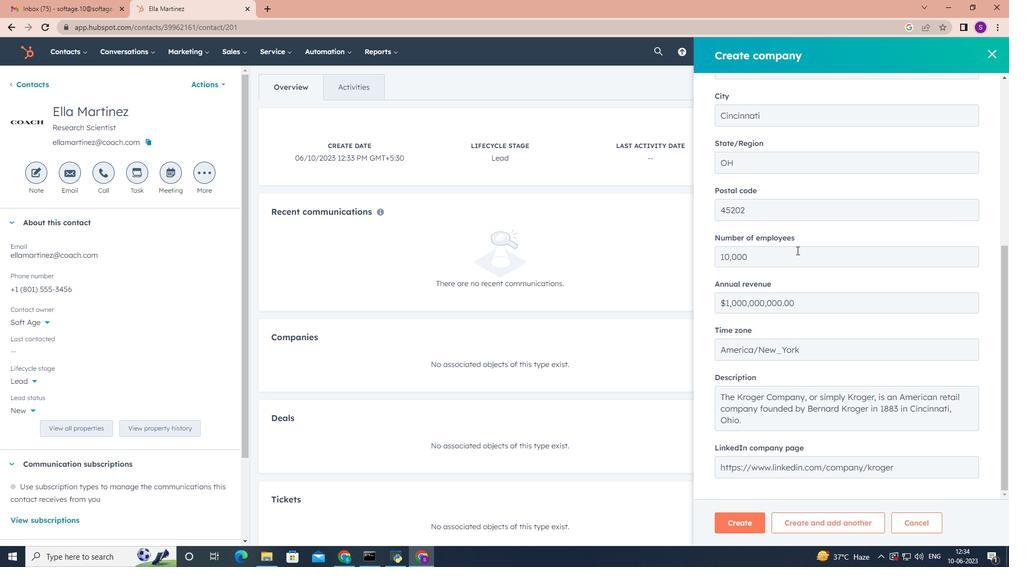 
Action: Mouse scrolled (797, 250) with delta (0, 0)
Screenshot: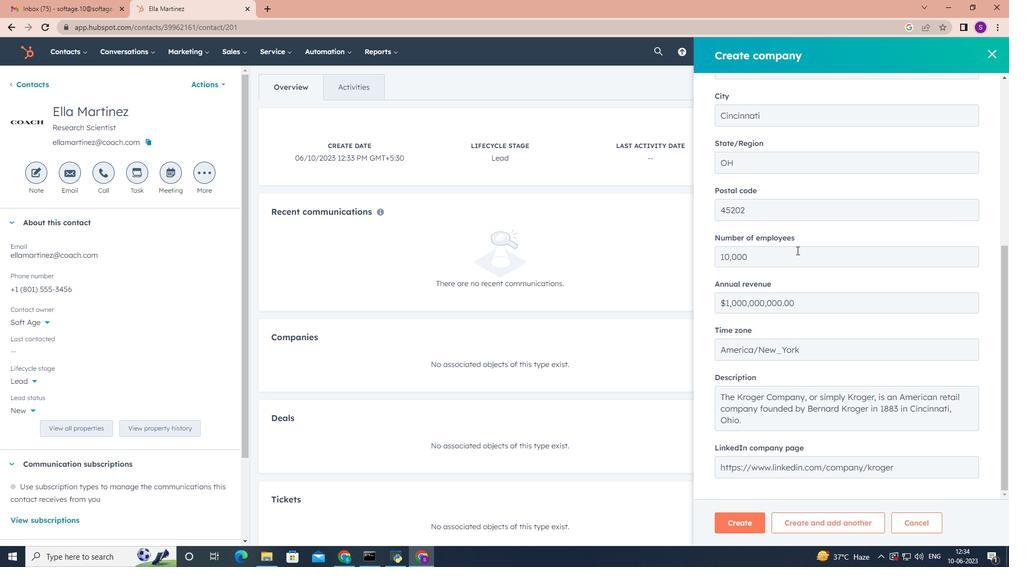 
Action: Mouse scrolled (797, 250) with delta (0, 0)
Screenshot: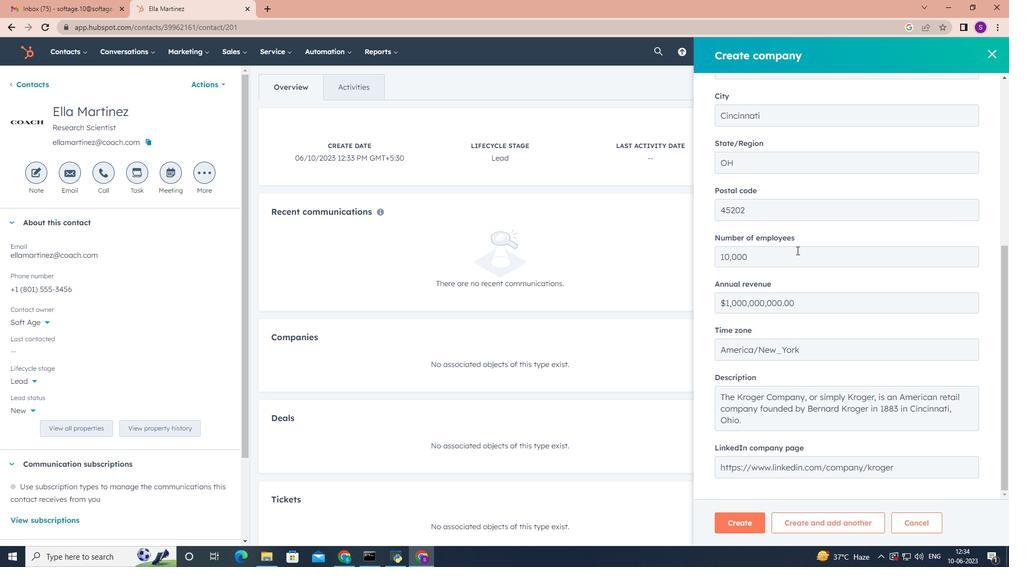 
Action: Mouse moved to (741, 525)
Screenshot: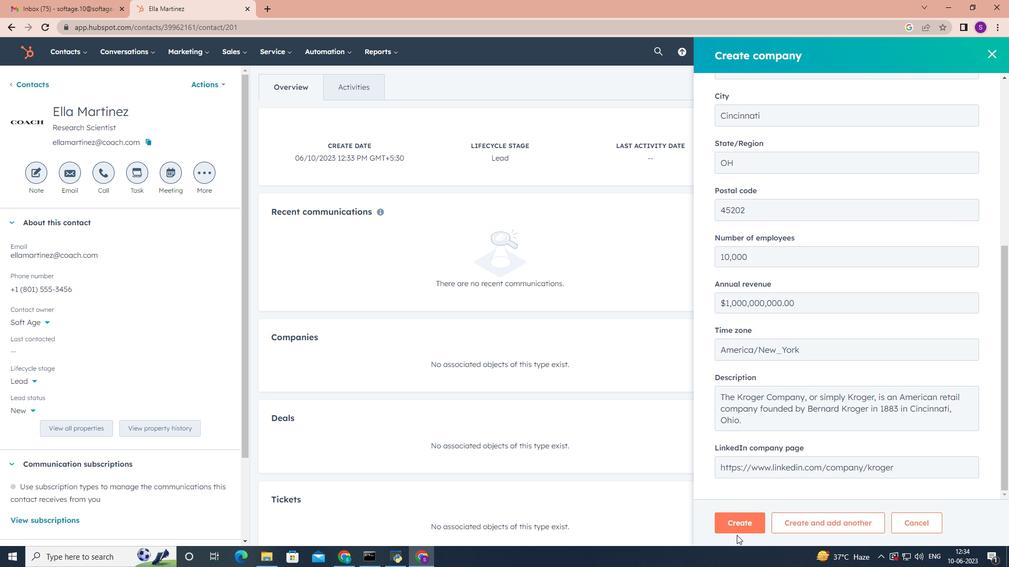 
Action: Mouse pressed left at (741, 525)
Screenshot: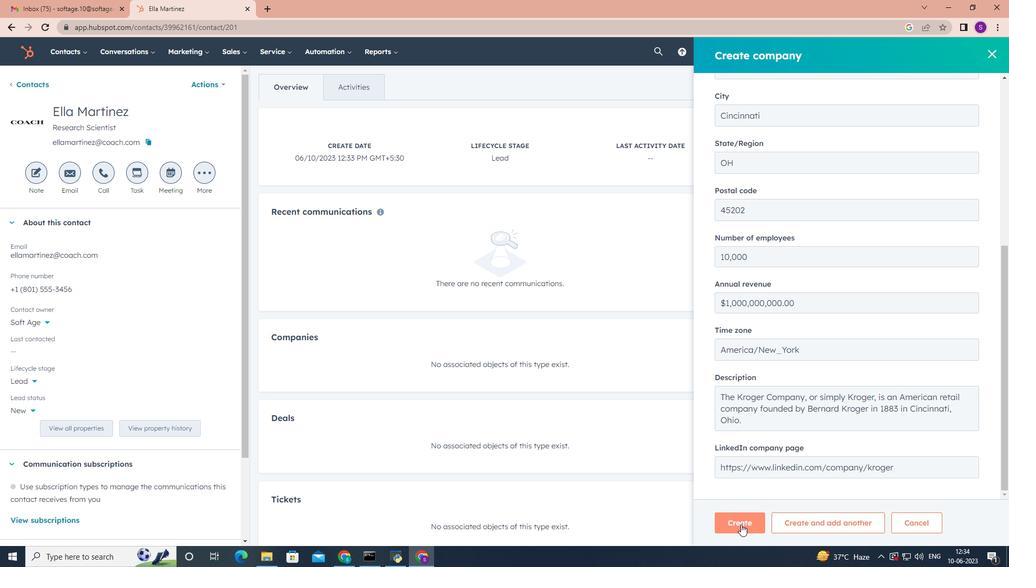 
Action: Mouse moved to (545, 317)
Screenshot: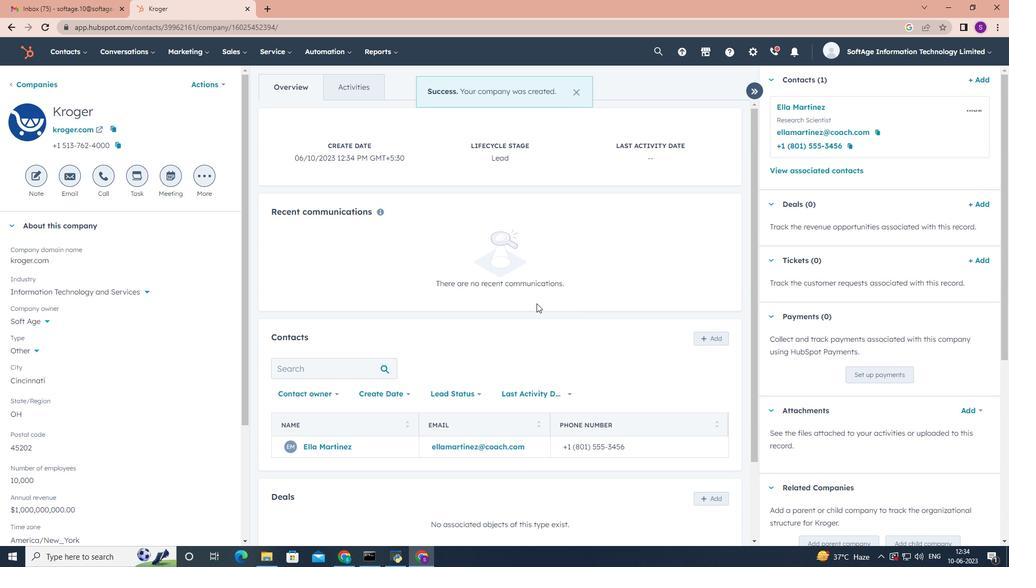 
Action: Mouse scrolled (545, 316) with delta (0, 0)
Screenshot: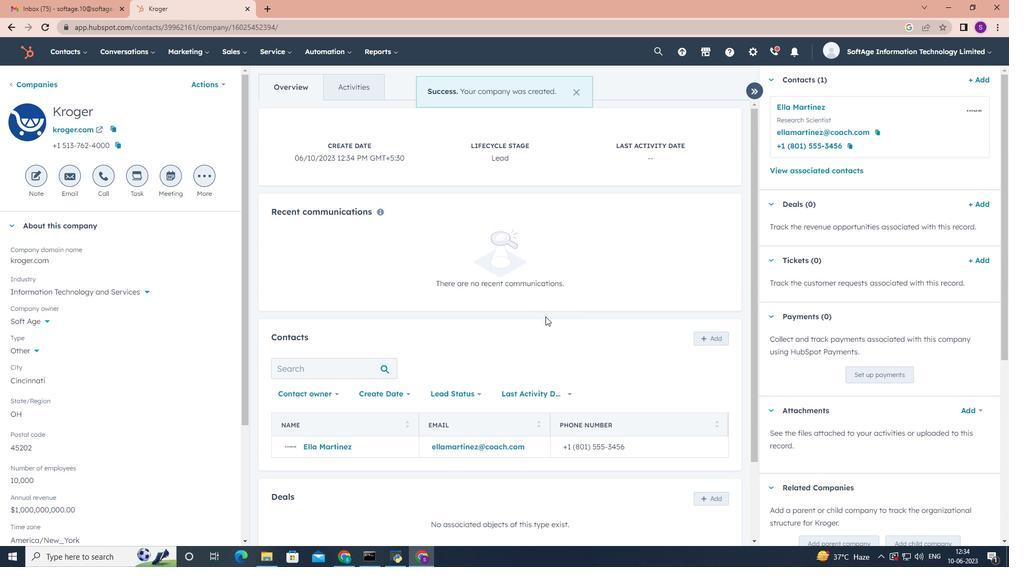 
Action: Mouse scrolled (545, 316) with delta (0, 0)
Screenshot: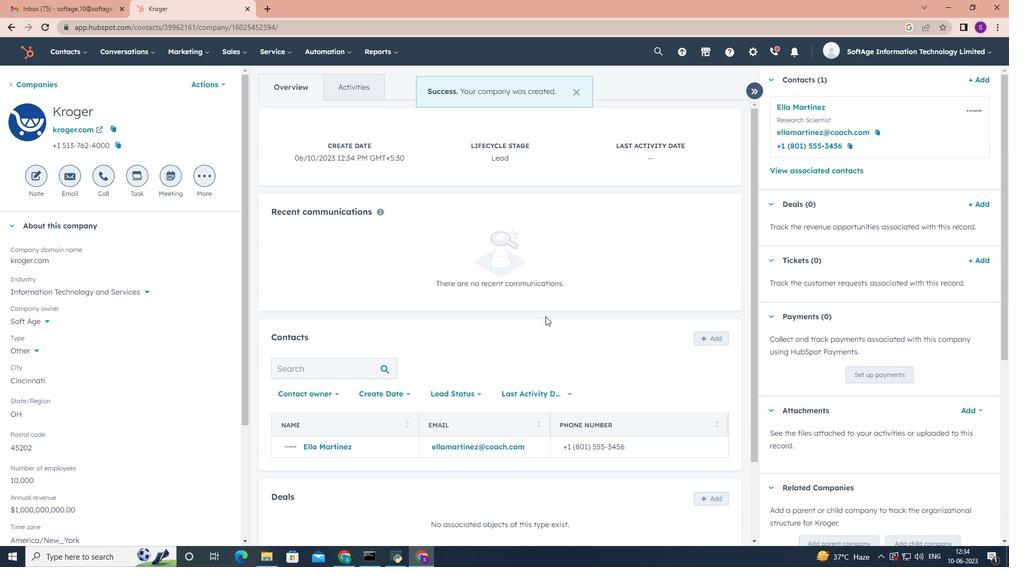 
Action: Mouse scrolled (545, 316) with delta (0, 0)
Screenshot: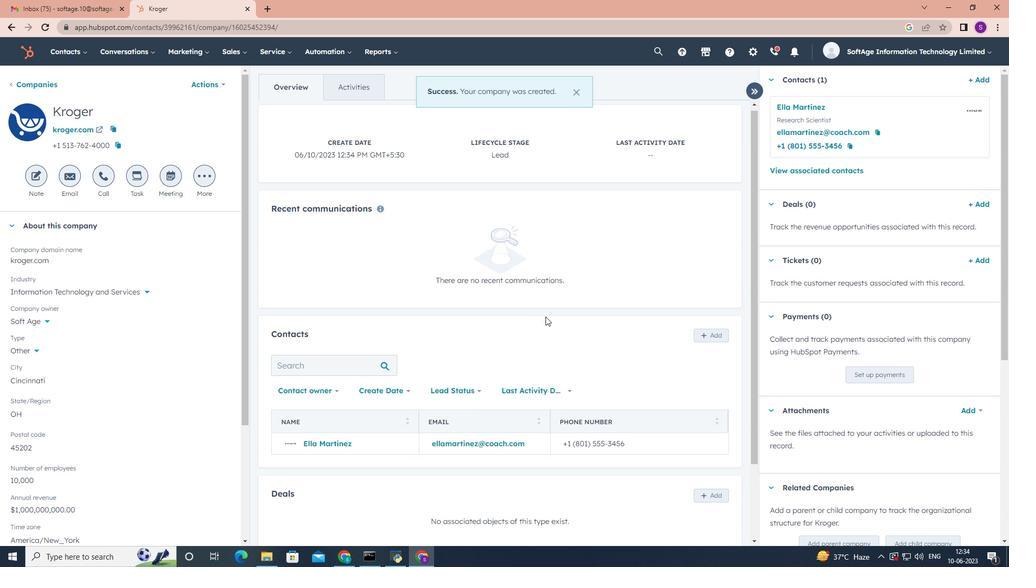 
